 Task: Look for space in Surubim, Brazil from 4th June, 2023 to 8th June, 2023 for 2 adults in price range Rs.8000 to Rs.16000. Place can be private room with 1  bedroom having 1 bed and 1 bathroom. Property type can be house, flat, guest house, hotel. Booking option can be shelf check-in. Required host language is Spanish.
Action: Mouse moved to (708, 102)
Screenshot: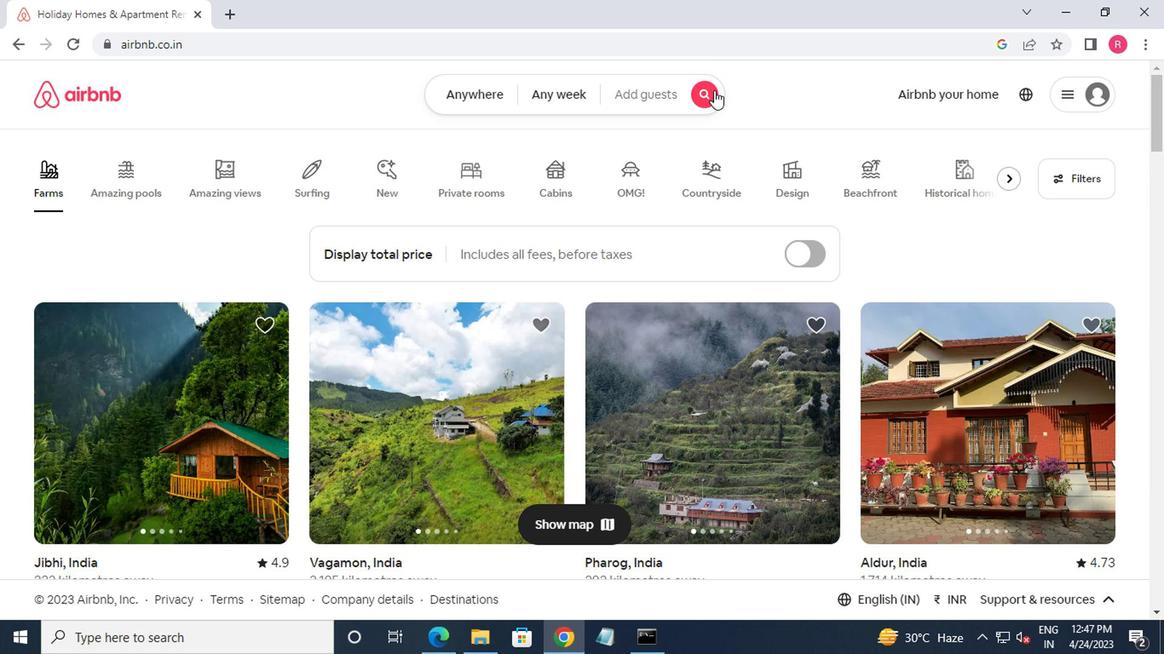 
Action: Mouse pressed left at (708, 102)
Screenshot: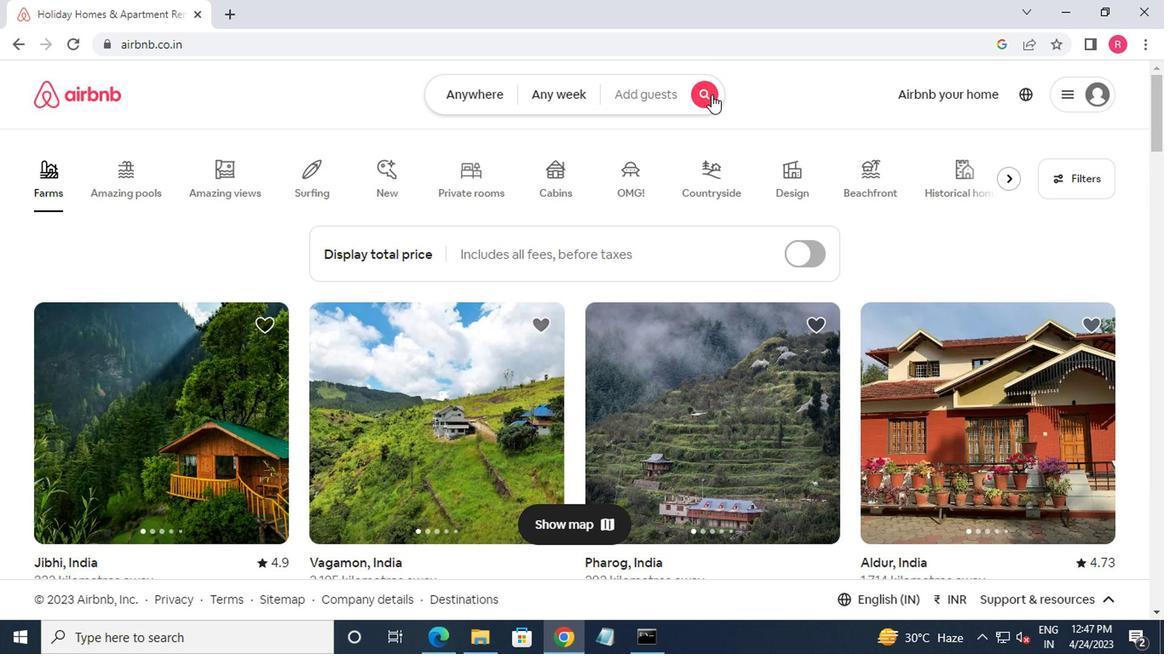 
Action: Mouse moved to (379, 174)
Screenshot: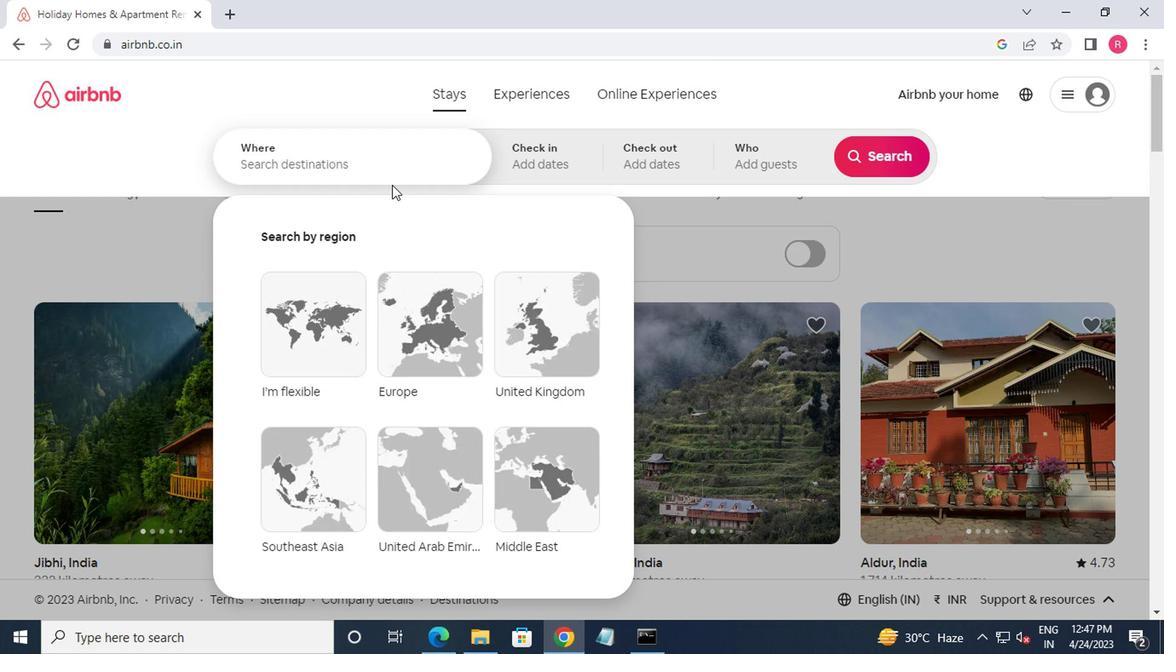 
Action: Mouse pressed left at (379, 174)
Screenshot: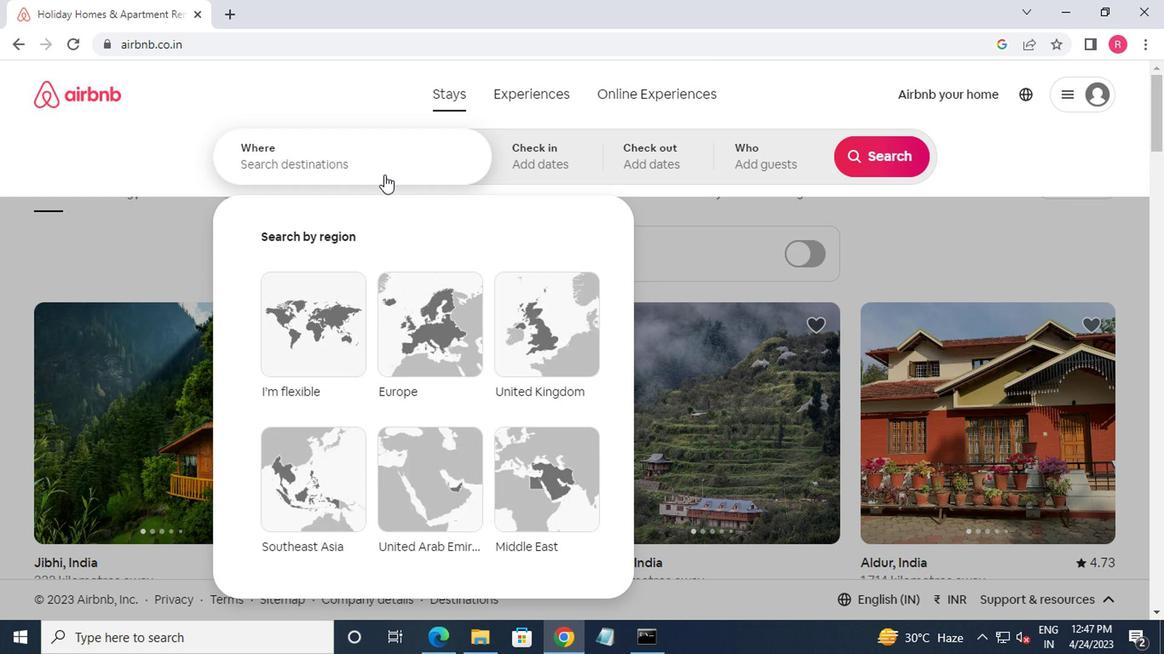 
Action: Mouse moved to (281, 377)
Screenshot: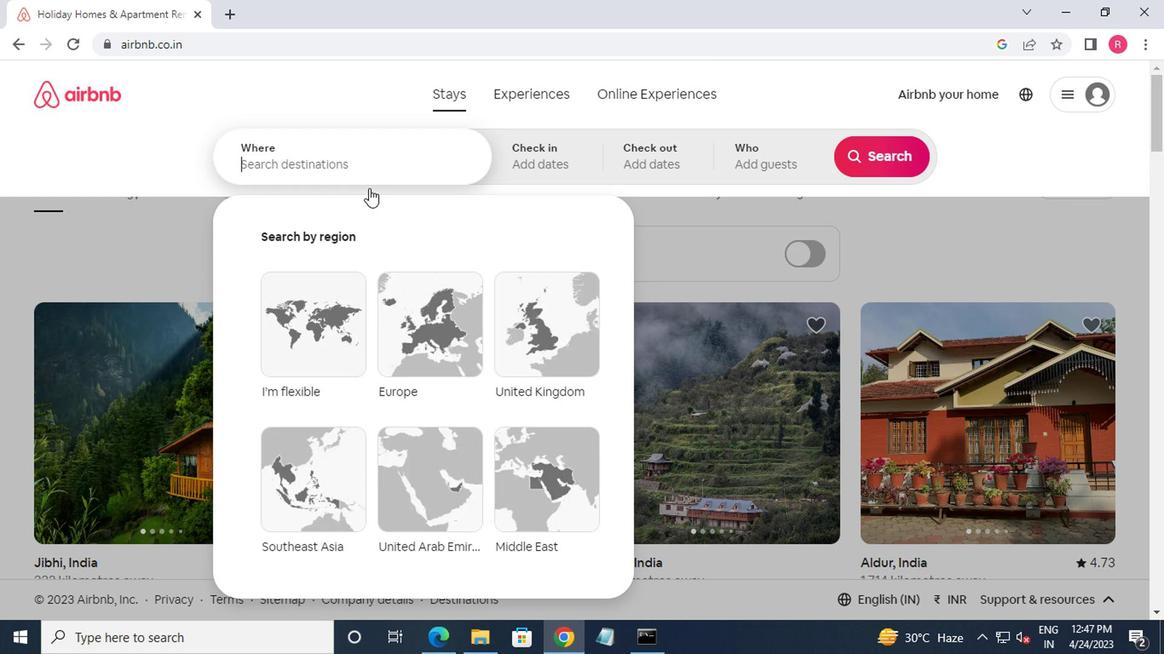 
Action: Key pressed suraubim,brazil
Screenshot: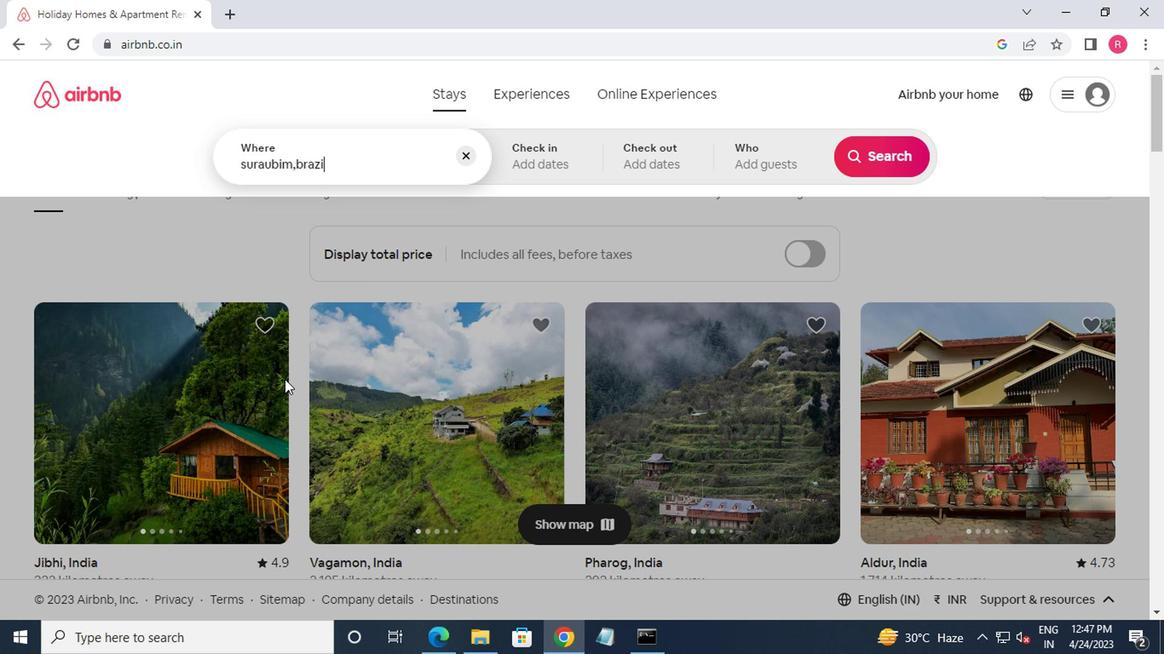 
Action: Mouse moved to (362, 369)
Screenshot: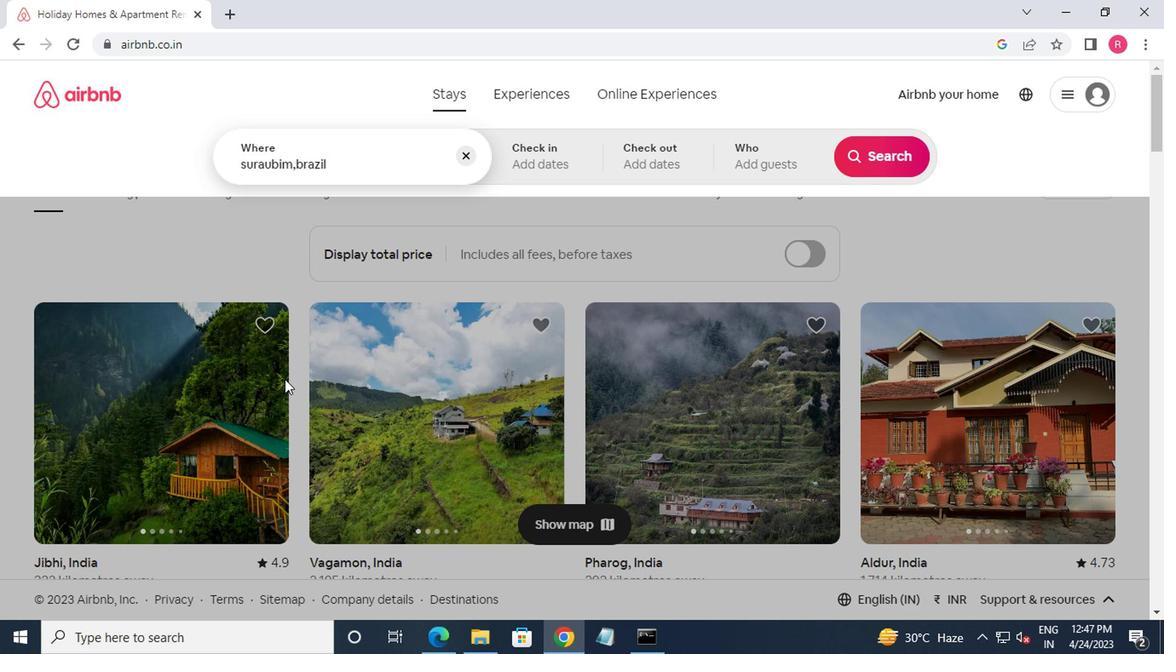 
Action: Key pressed <Key.enter>
Screenshot: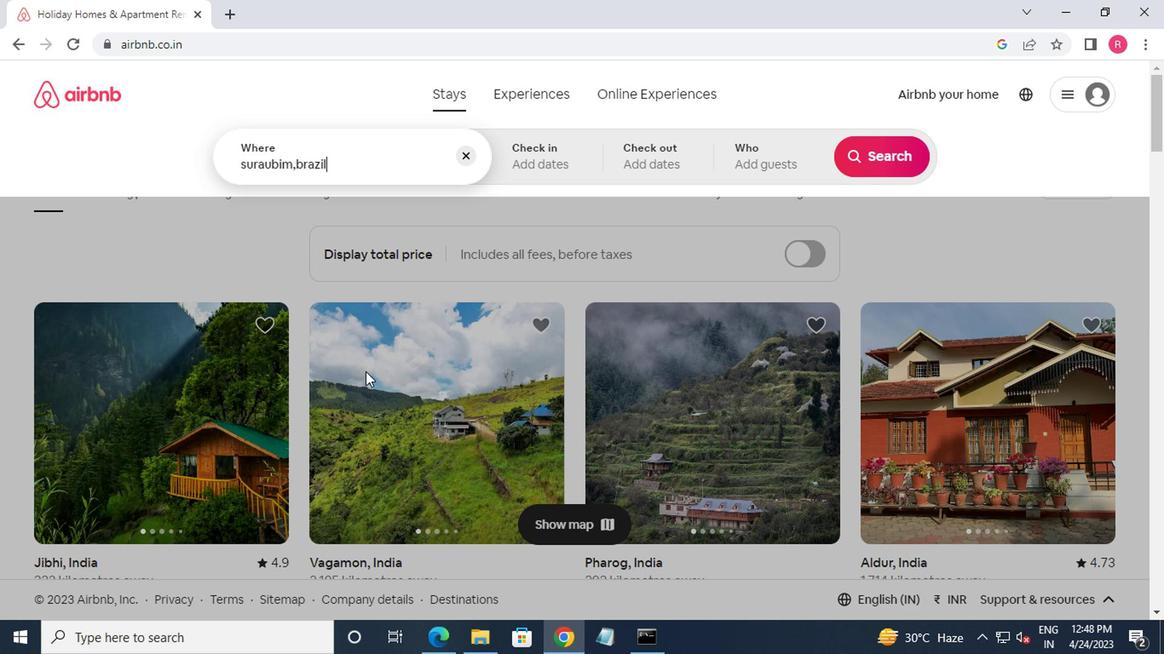 
Action: Mouse moved to (886, 294)
Screenshot: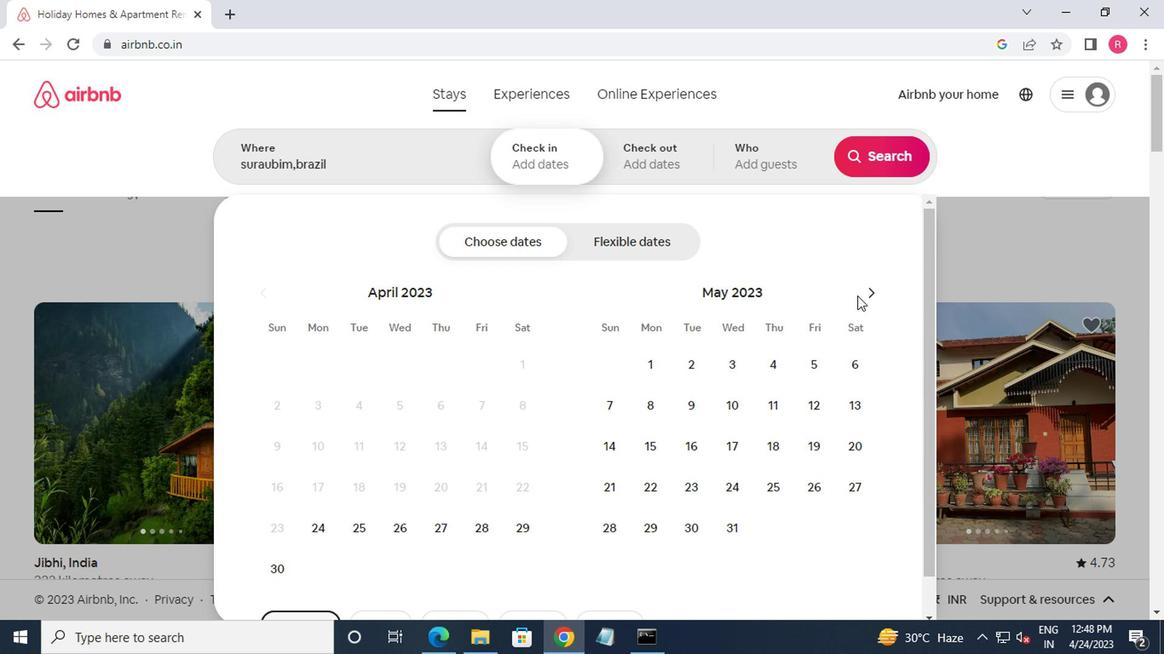 
Action: Mouse pressed left at (886, 294)
Screenshot: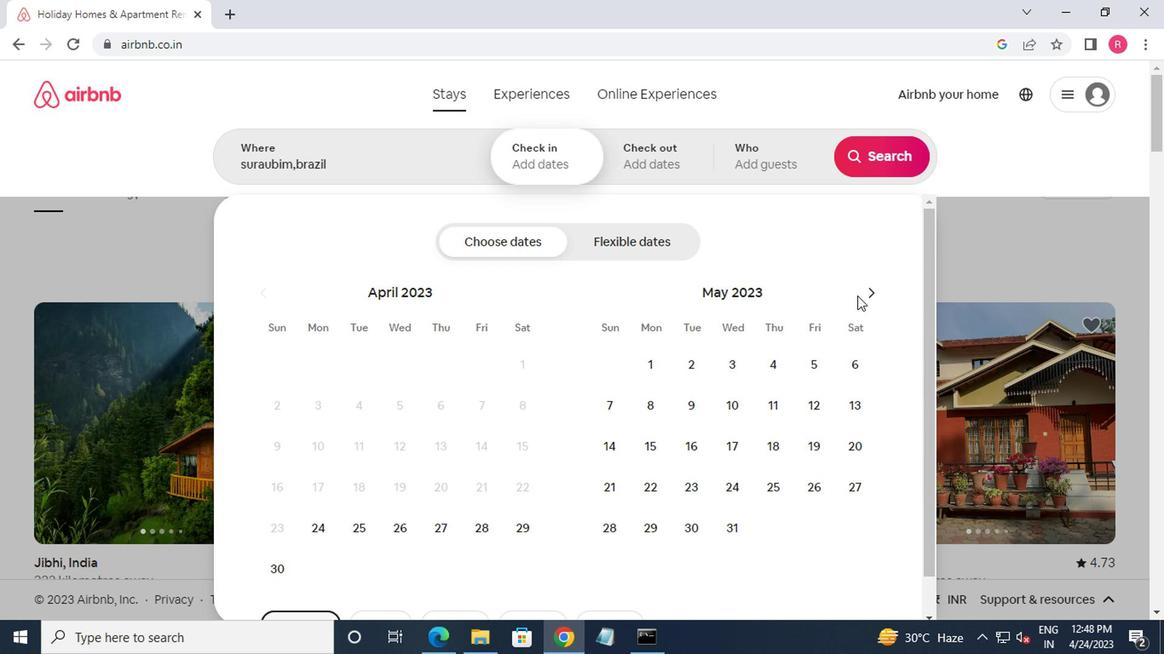
Action: Mouse moved to (875, 298)
Screenshot: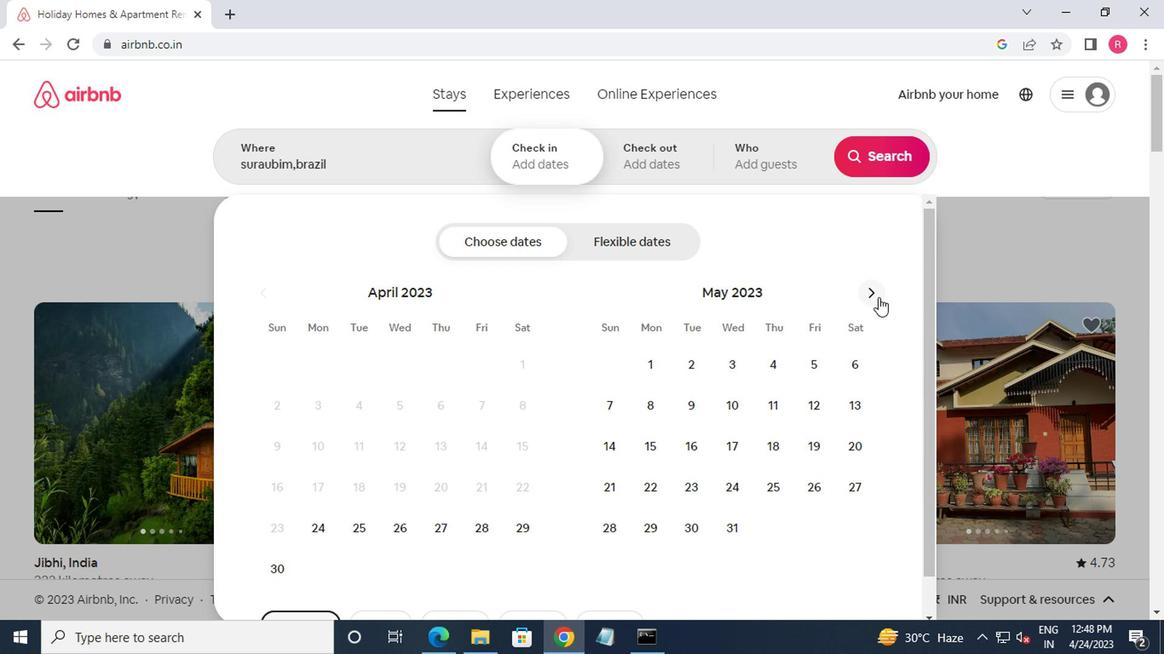
Action: Mouse pressed left at (875, 298)
Screenshot: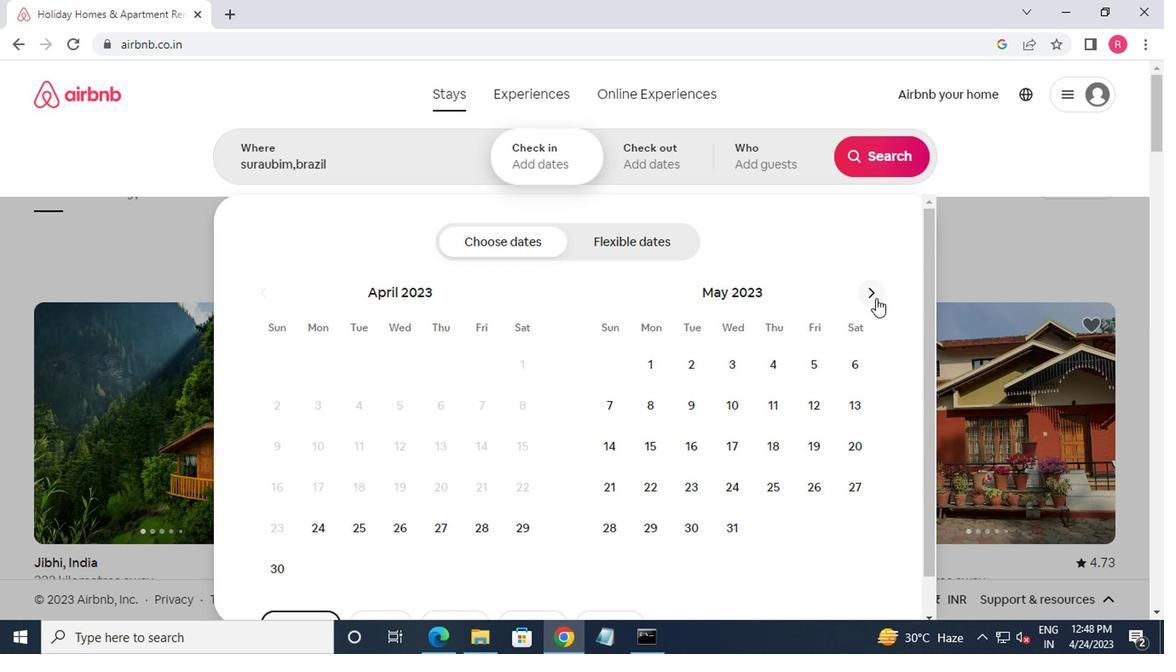 
Action: Mouse moved to (606, 409)
Screenshot: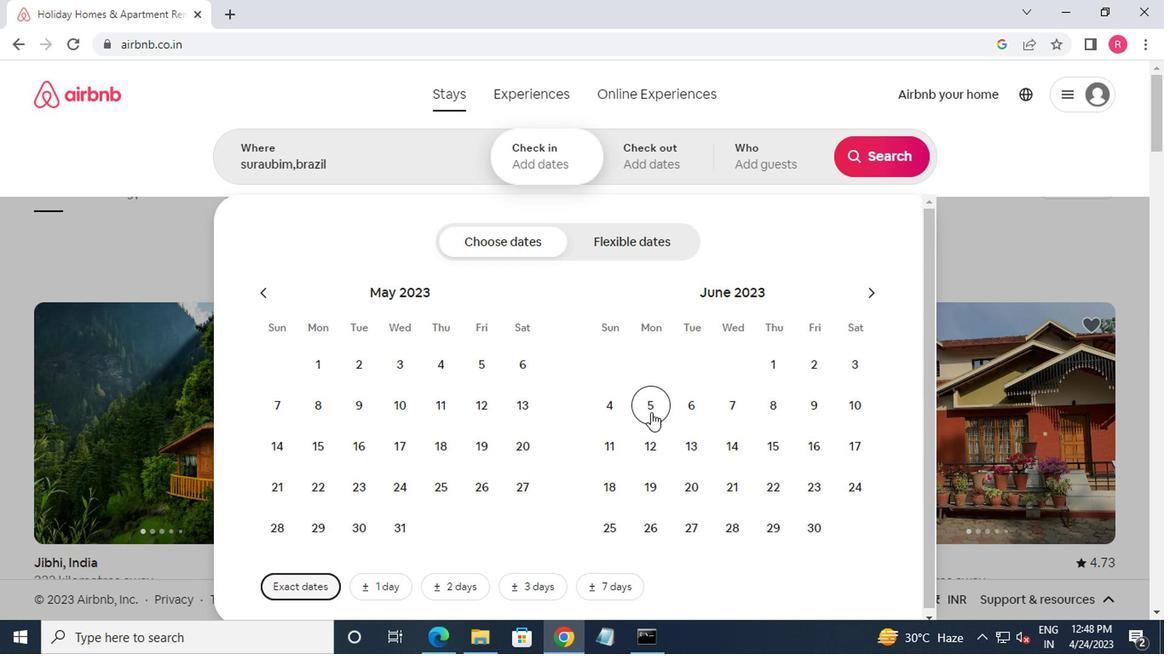 
Action: Mouse pressed left at (606, 409)
Screenshot: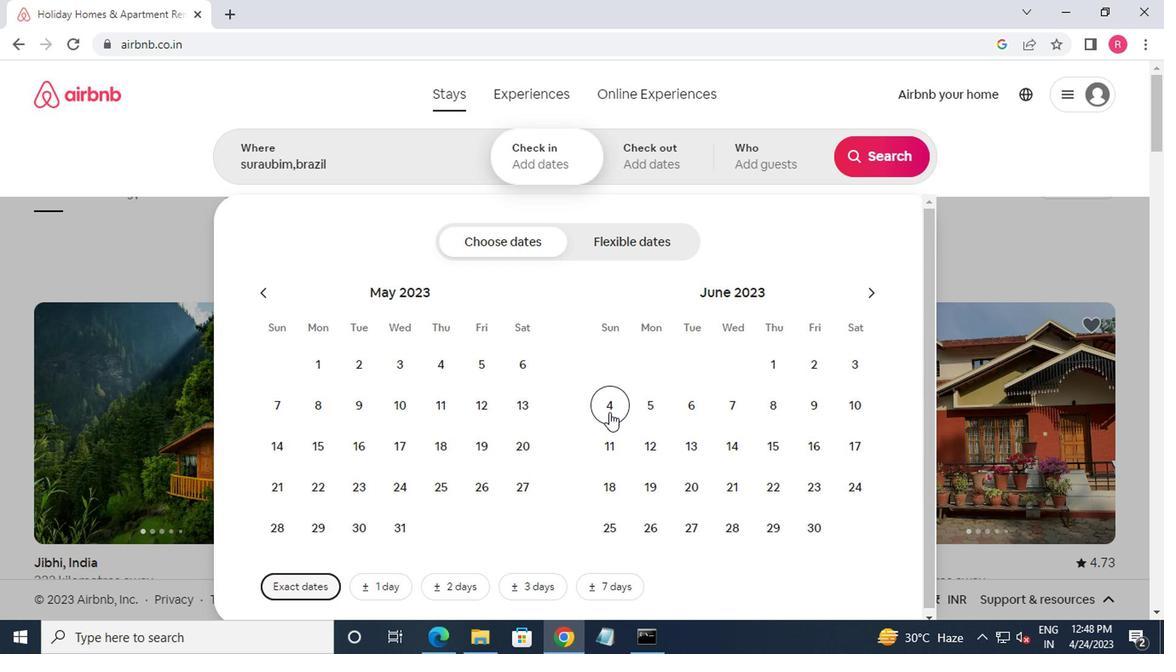 
Action: Mouse moved to (761, 415)
Screenshot: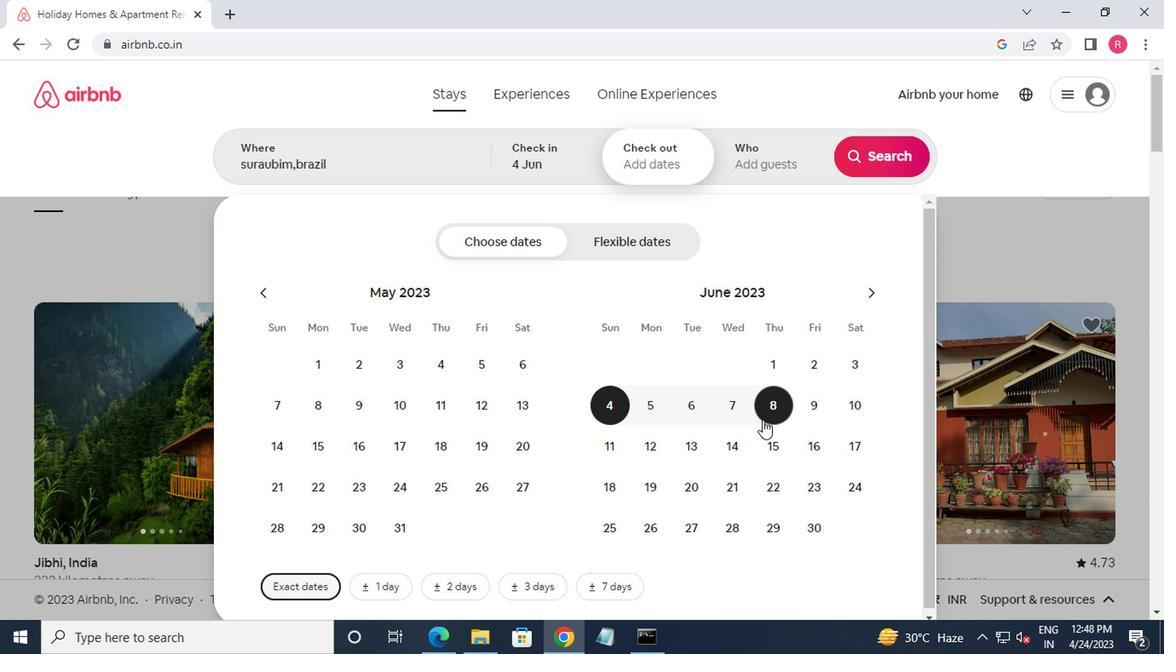 
Action: Mouse pressed left at (761, 415)
Screenshot: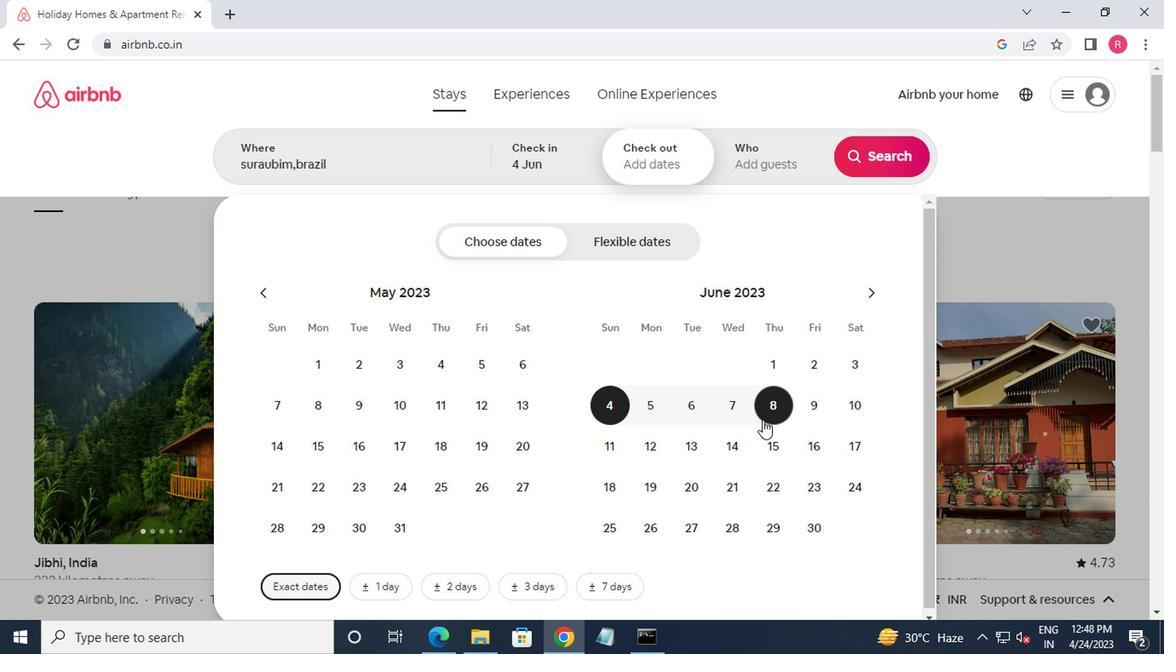 
Action: Mouse moved to (768, 174)
Screenshot: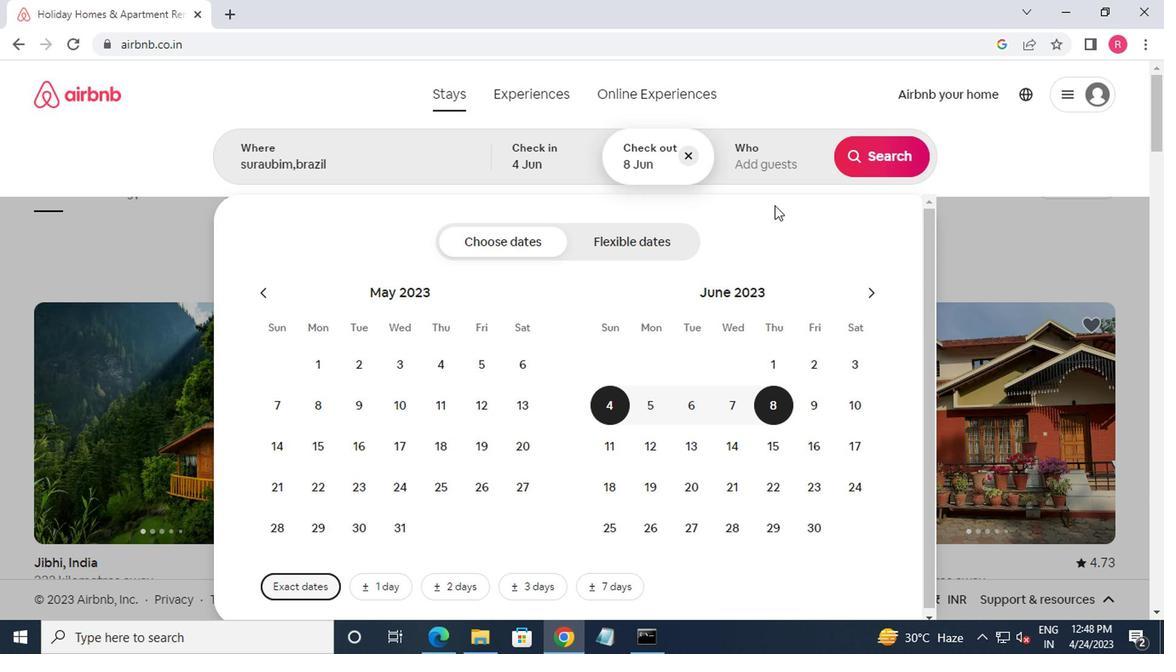 
Action: Mouse pressed left at (768, 174)
Screenshot: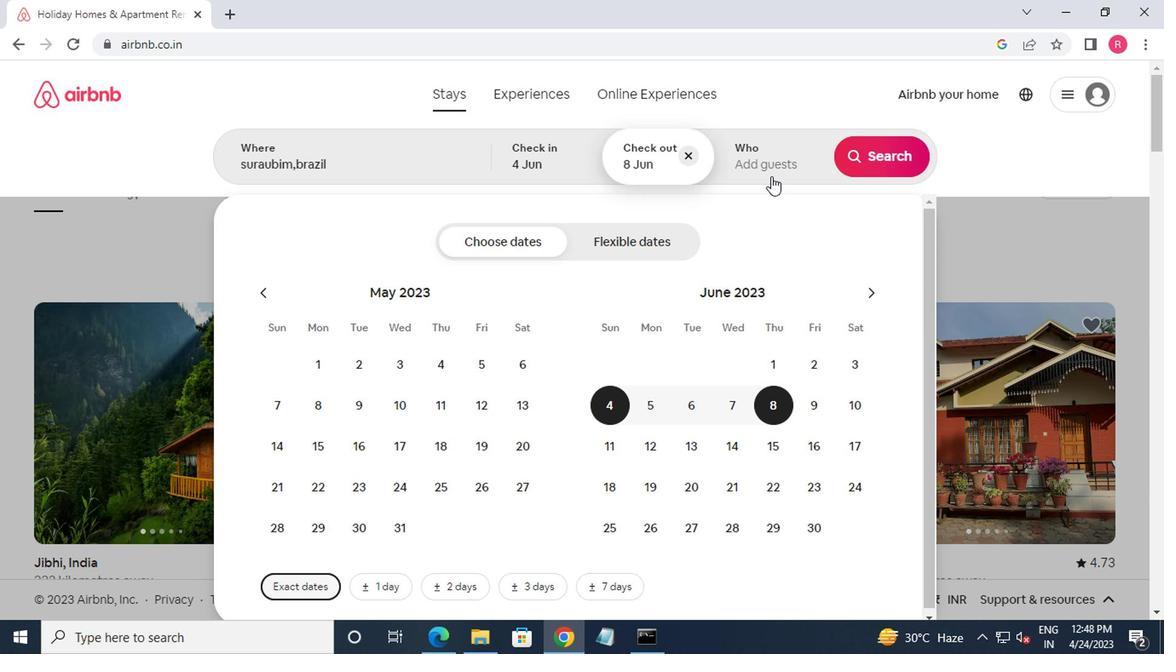 
Action: Mouse moved to (875, 249)
Screenshot: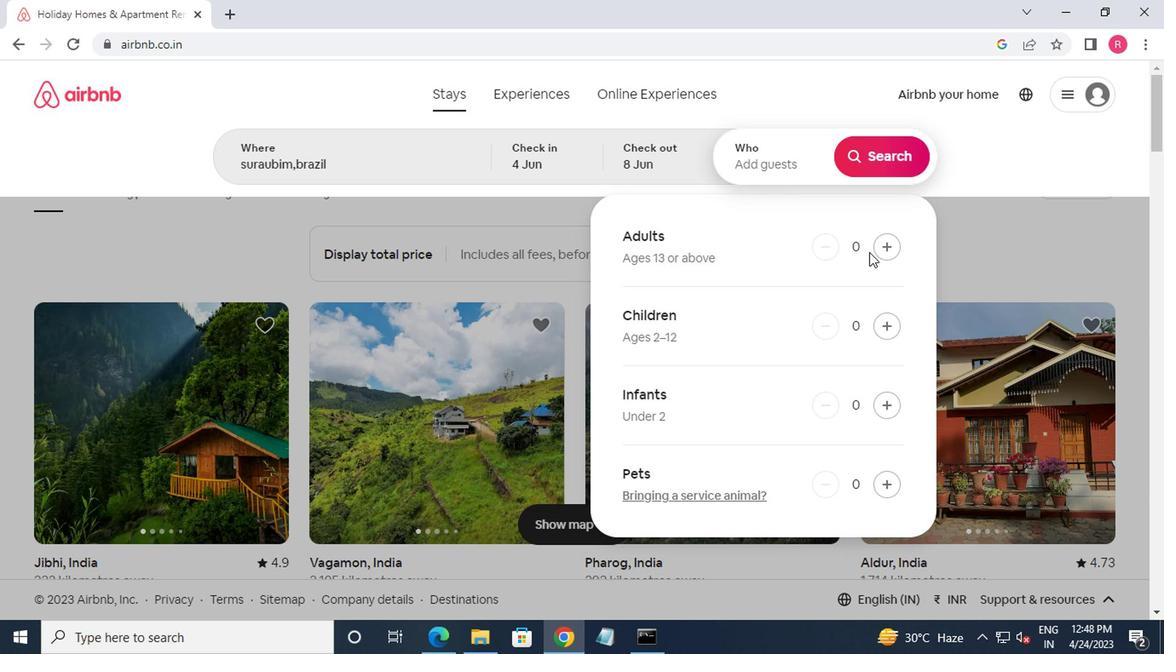 
Action: Mouse pressed left at (875, 249)
Screenshot: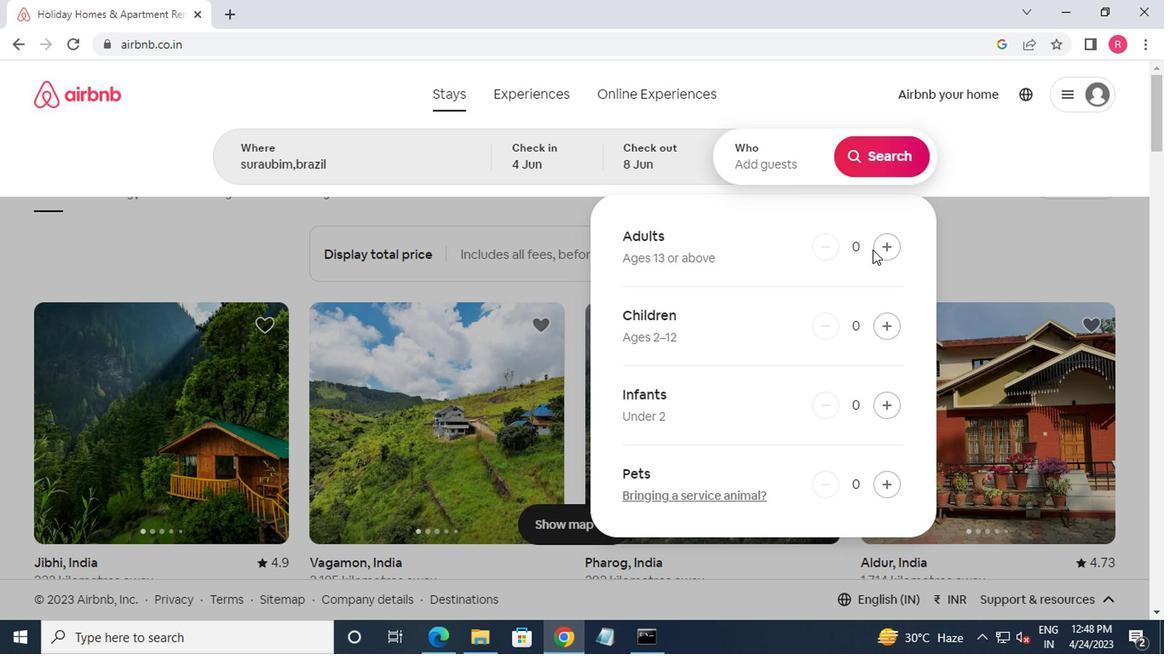 
Action: Mouse pressed left at (875, 249)
Screenshot: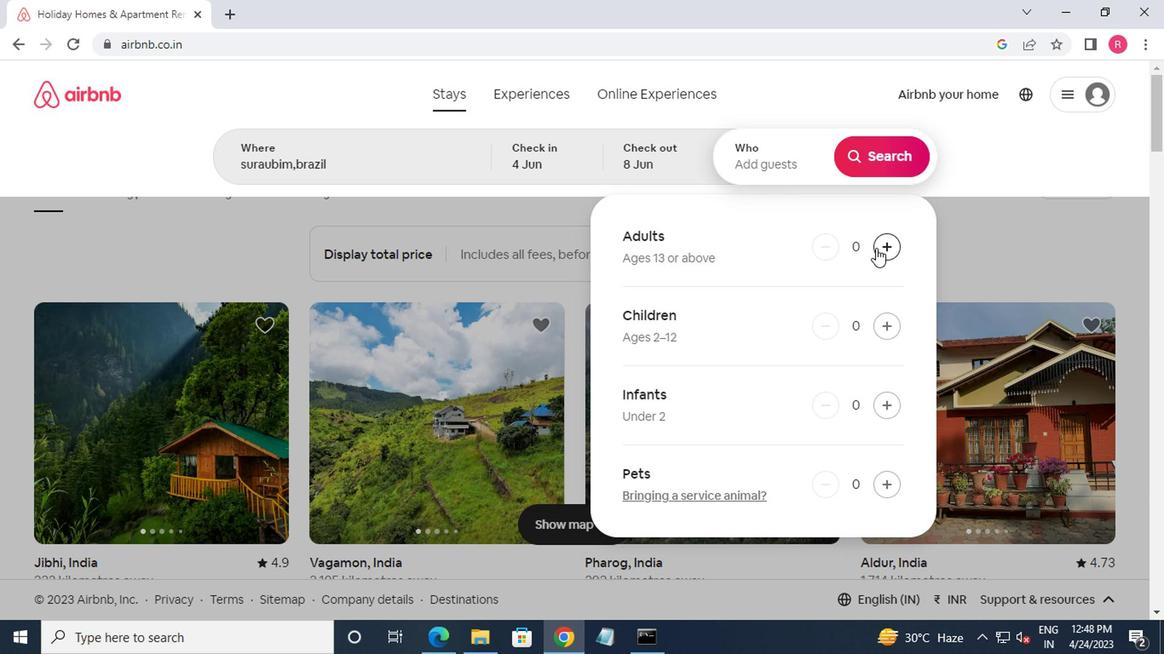 
Action: Mouse moved to (870, 172)
Screenshot: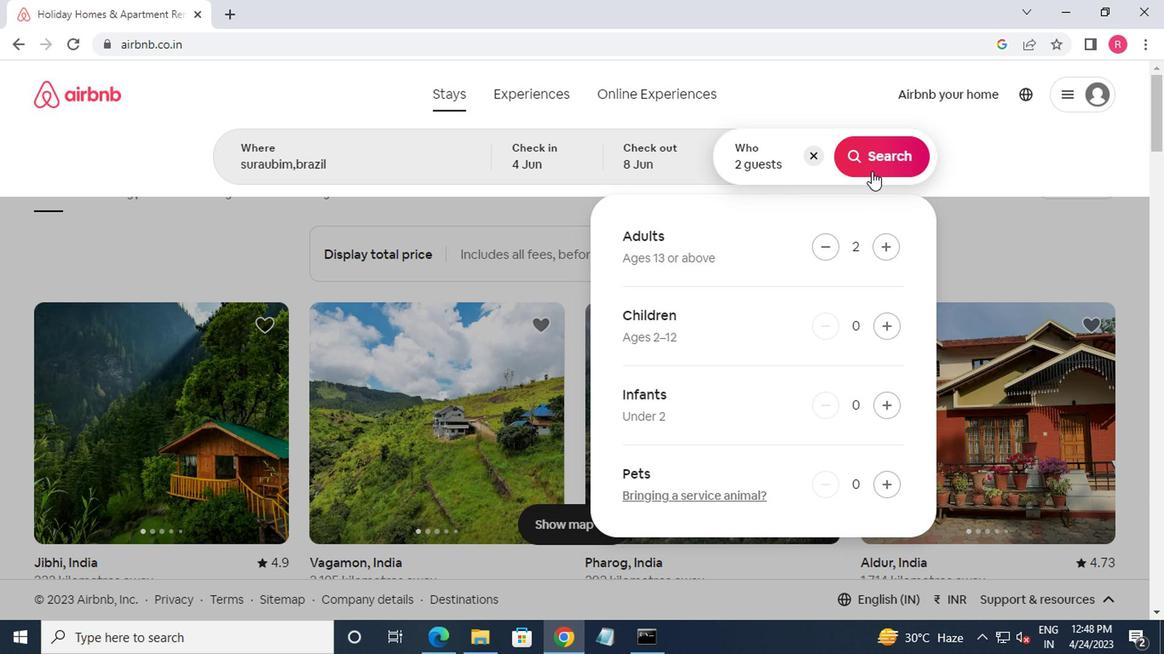 
Action: Mouse pressed left at (870, 172)
Screenshot: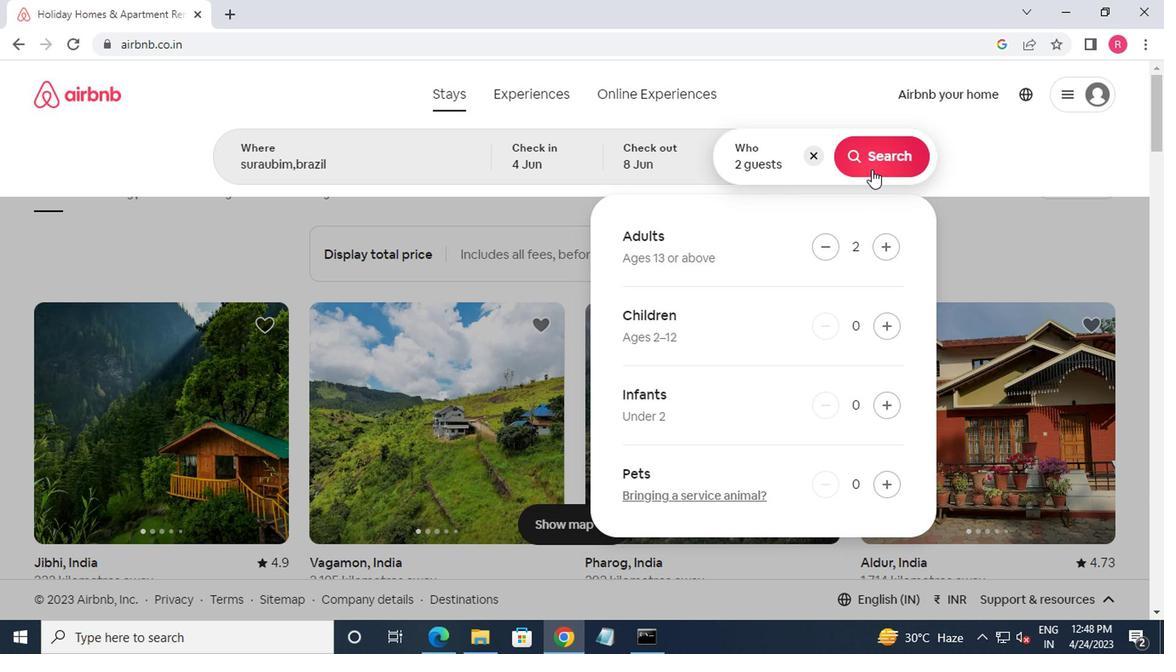 
Action: Mouse moved to (1059, 164)
Screenshot: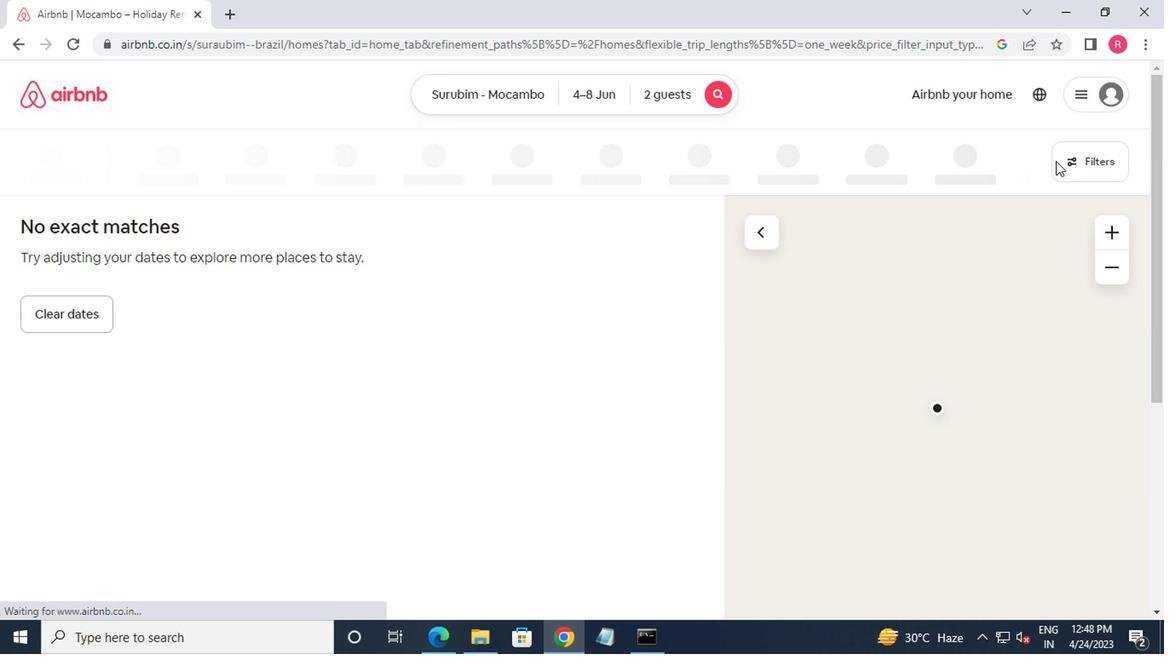 
Action: Mouse pressed left at (1059, 164)
Screenshot: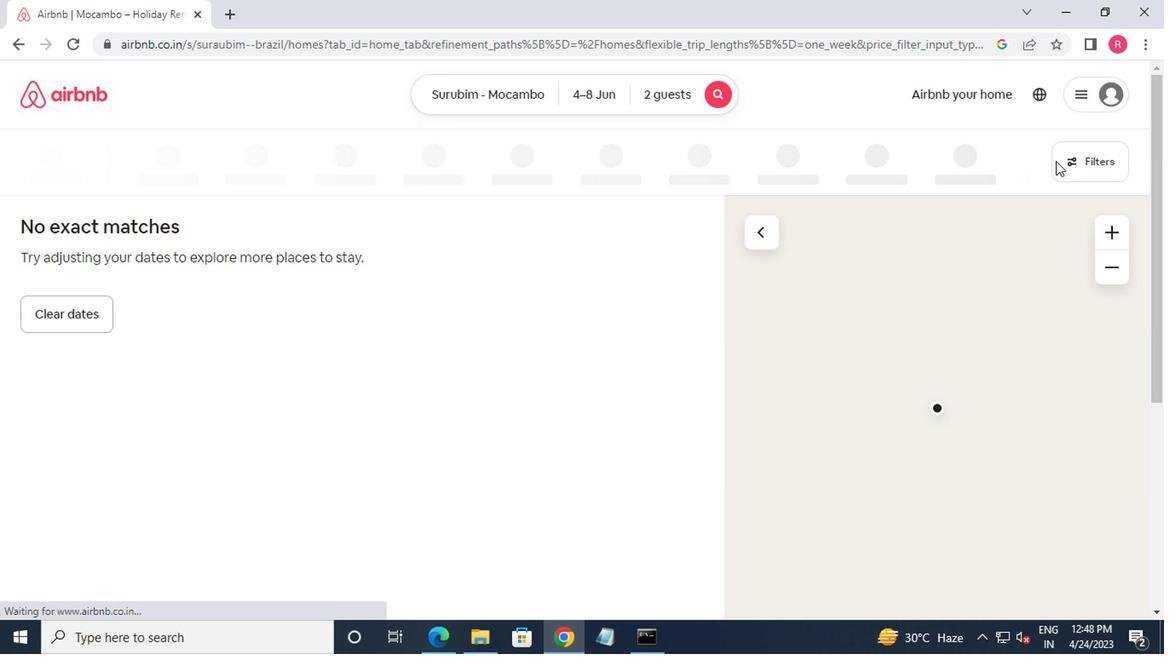 
Action: Mouse moved to (437, 277)
Screenshot: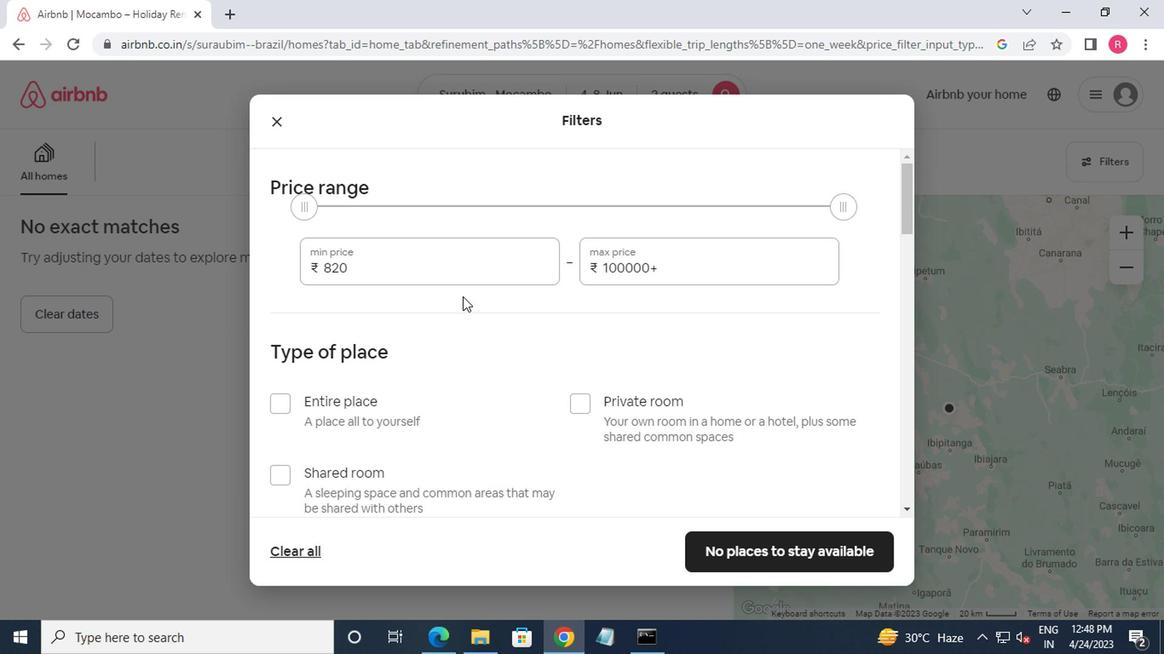 
Action: Mouse pressed left at (437, 277)
Screenshot: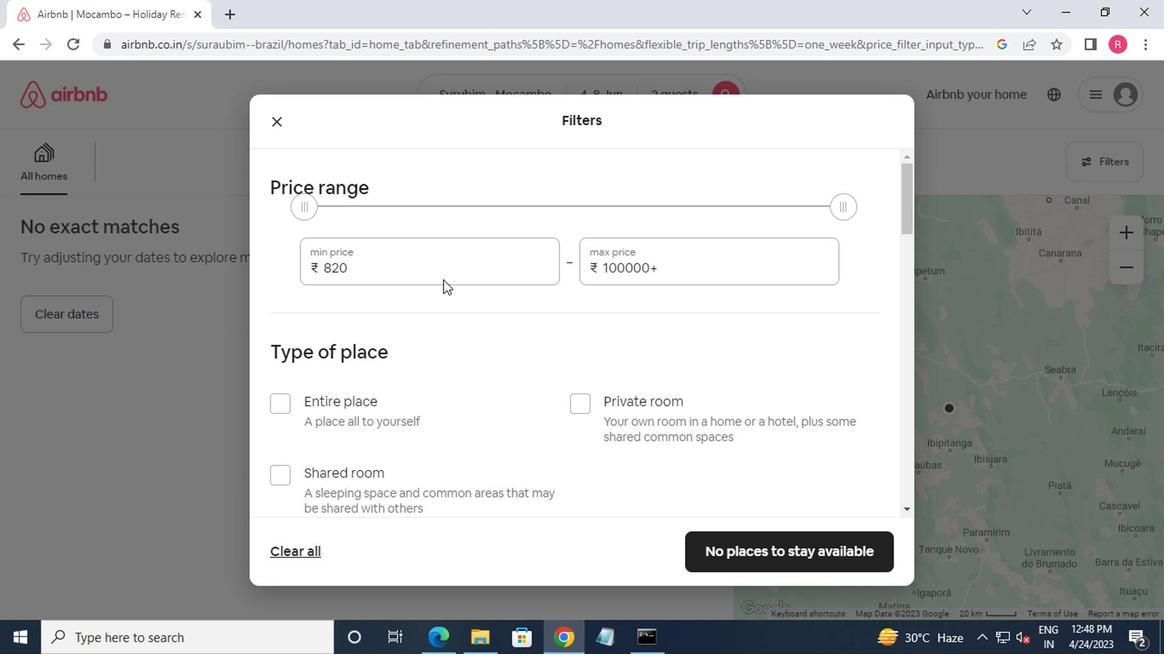 
Action: Mouse moved to (450, 288)
Screenshot: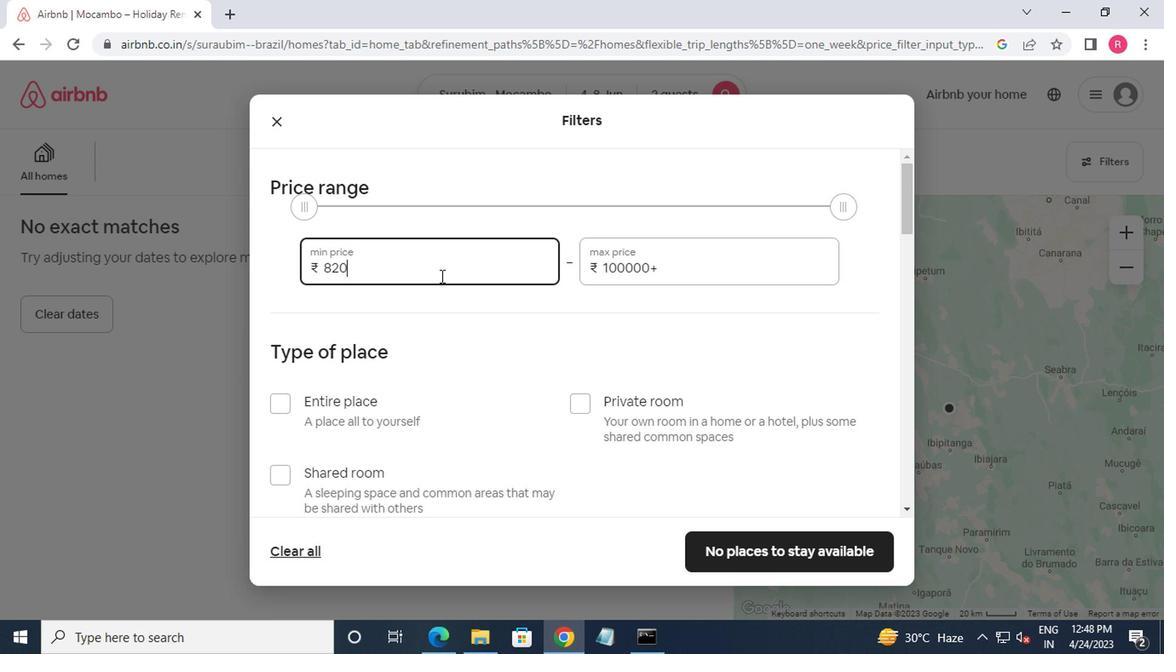 
Action: Key pressed <Key.backspace><Key.backspace>000
Screenshot: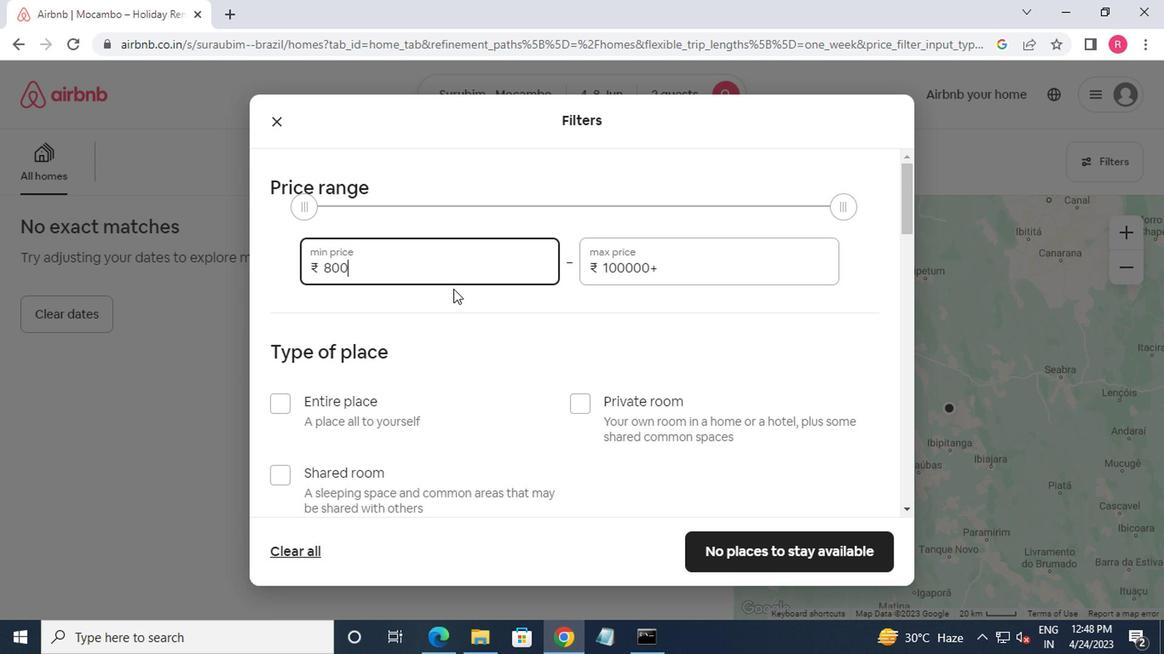 
Action: Mouse moved to (670, 270)
Screenshot: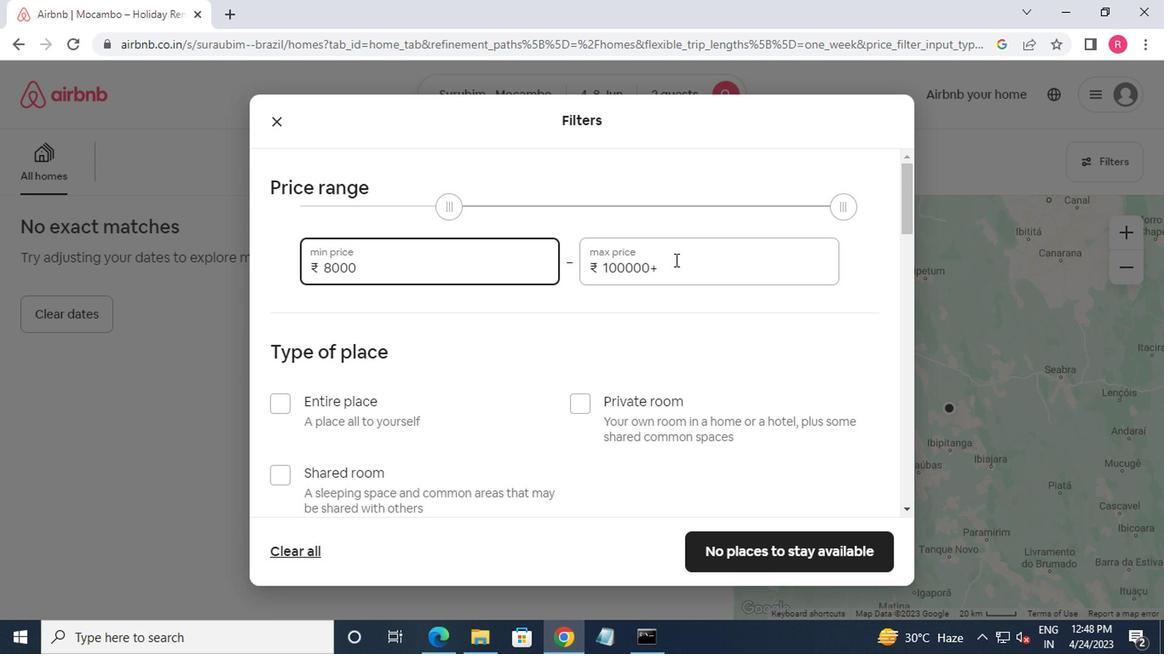 
Action: Mouse pressed left at (670, 270)
Screenshot: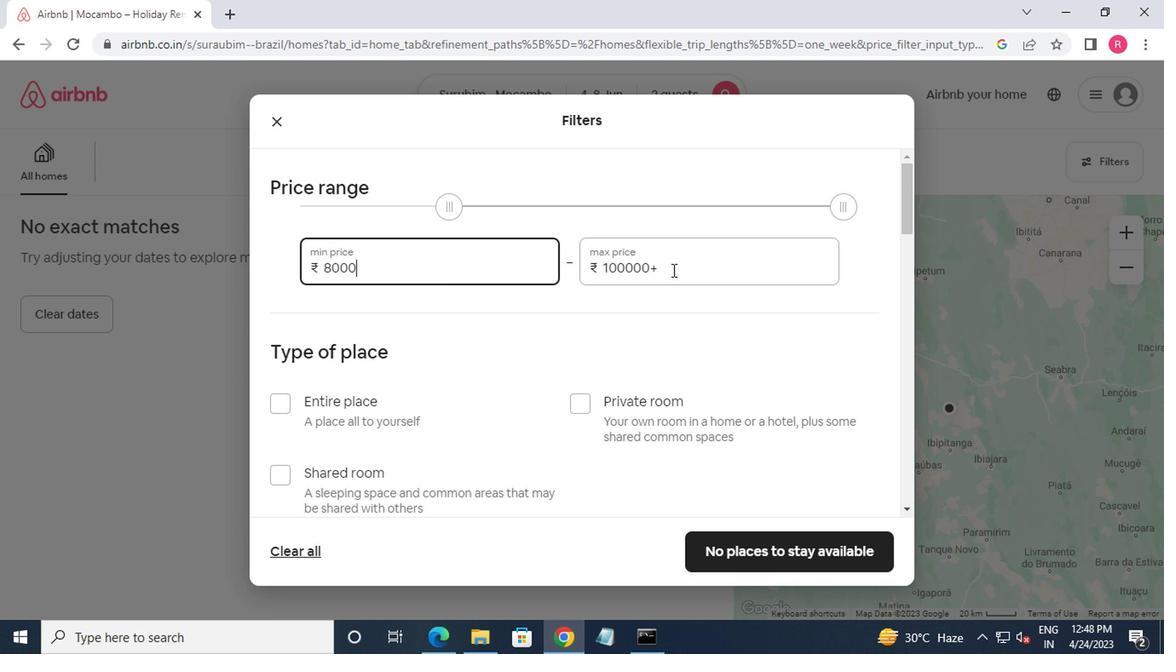 
Action: Key pressed <Key.backspace><Key.backspace><Key.backspace><Key.backspace><Key.backspace><Key.backspace>60000<Key.backspace>
Screenshot: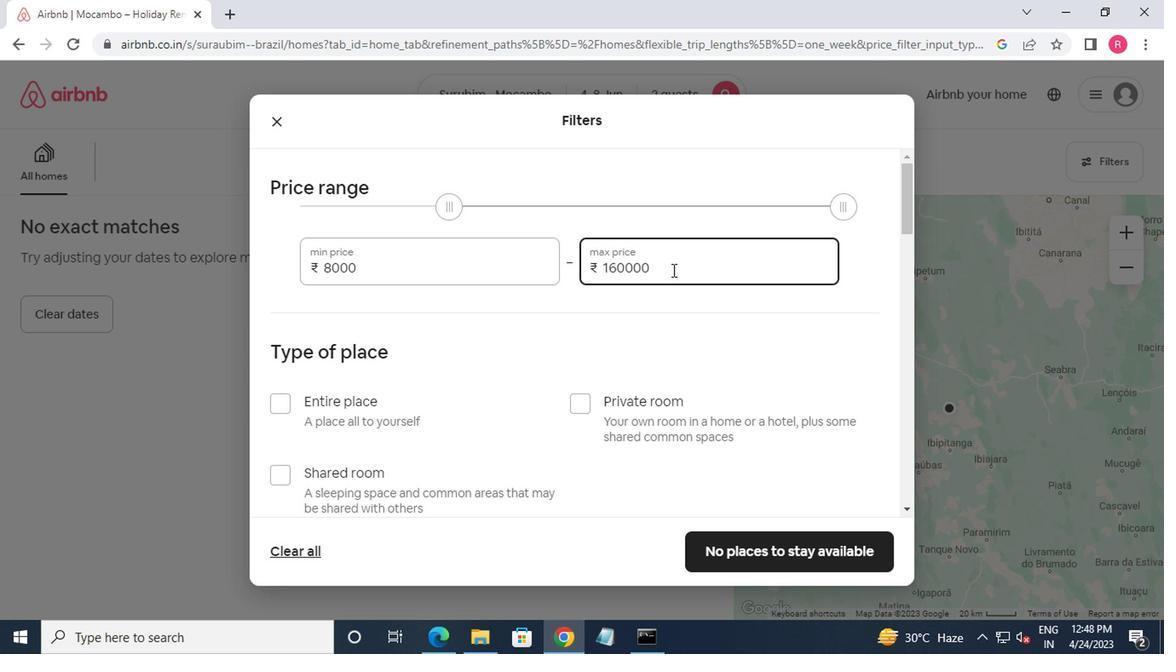 
Action: Mouse moved to (496, 394)
Screenshot: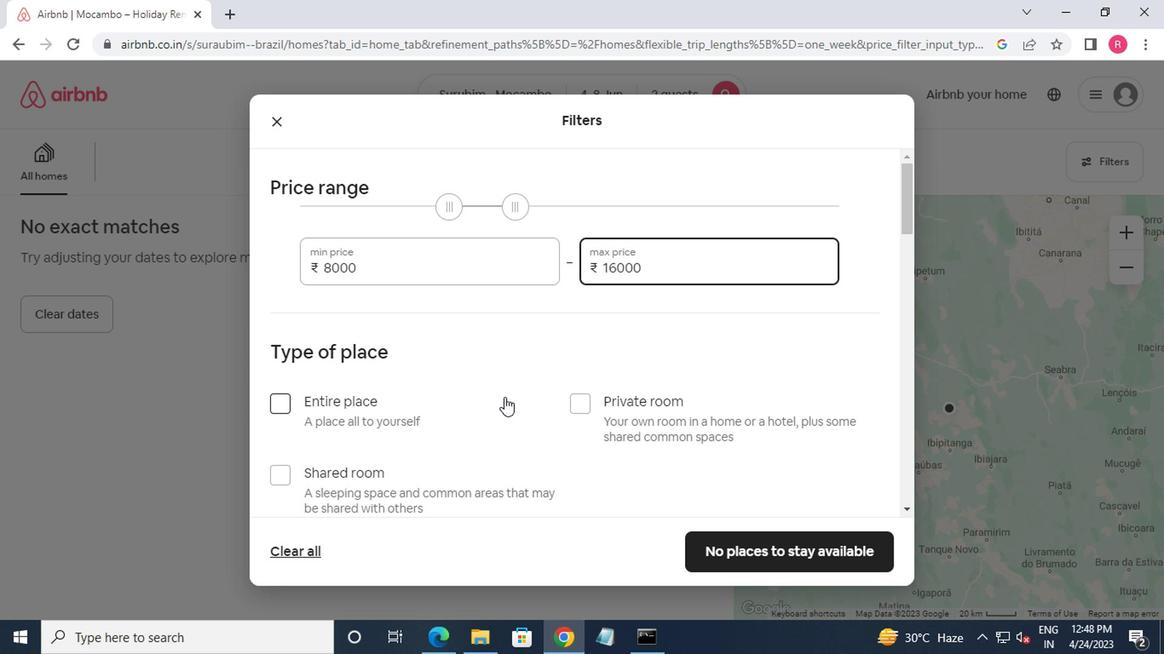 
Action: Mouse scrolled (496, 393) with delta (0, -1)
Screenshot: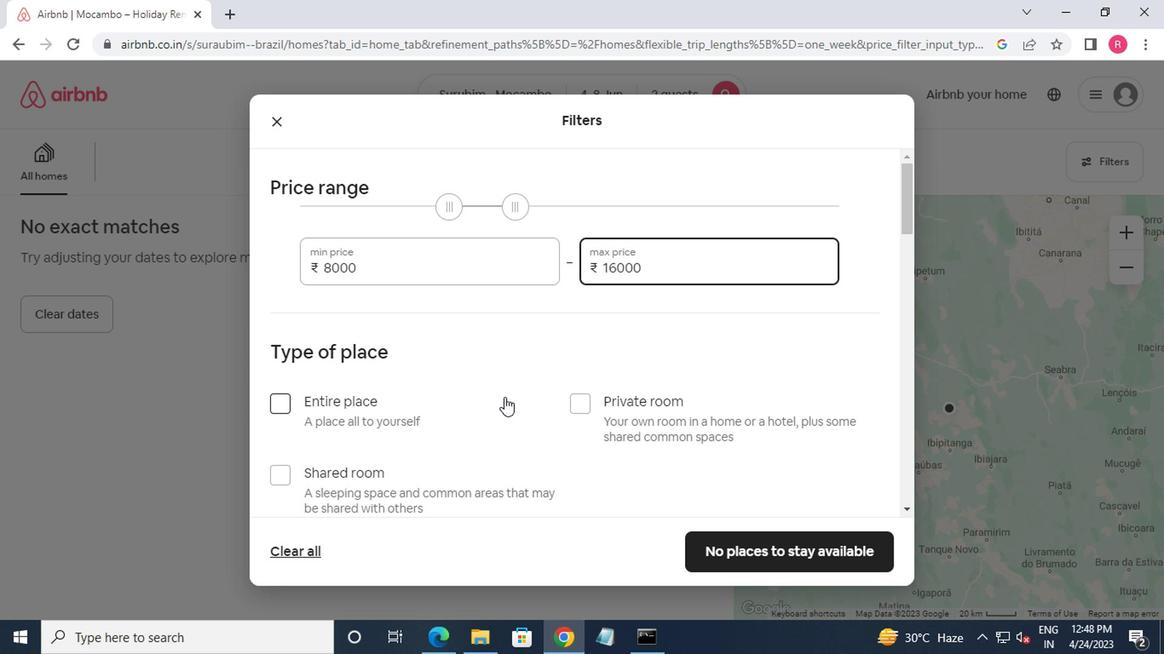
Action: Mouse moved to (428, 431)
Screenshot: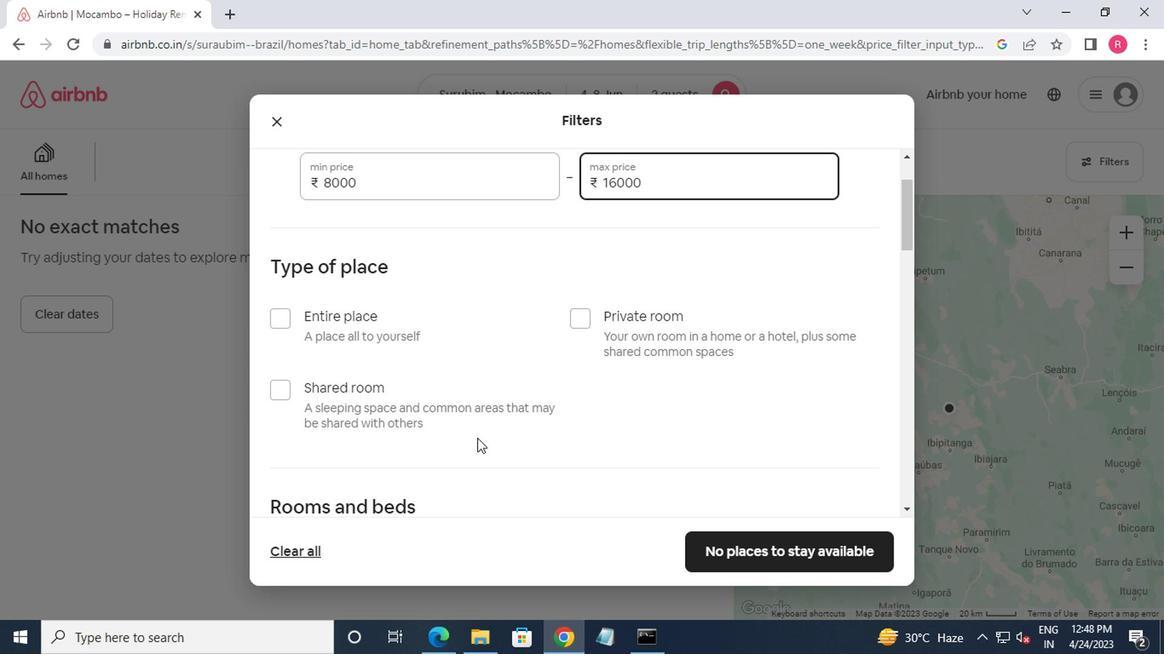 
Action: Mouse scrolled (428, 431) with delta (0, 0)
Screenshot: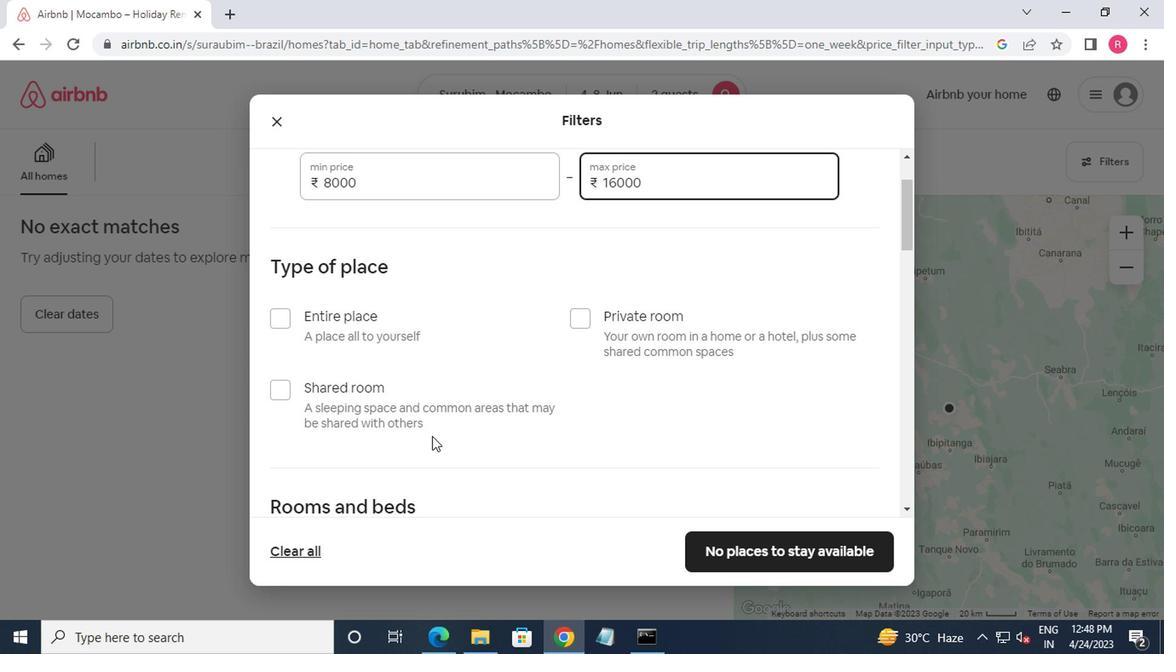 
Action: Mouse moved to (428, 432)
Screenshot: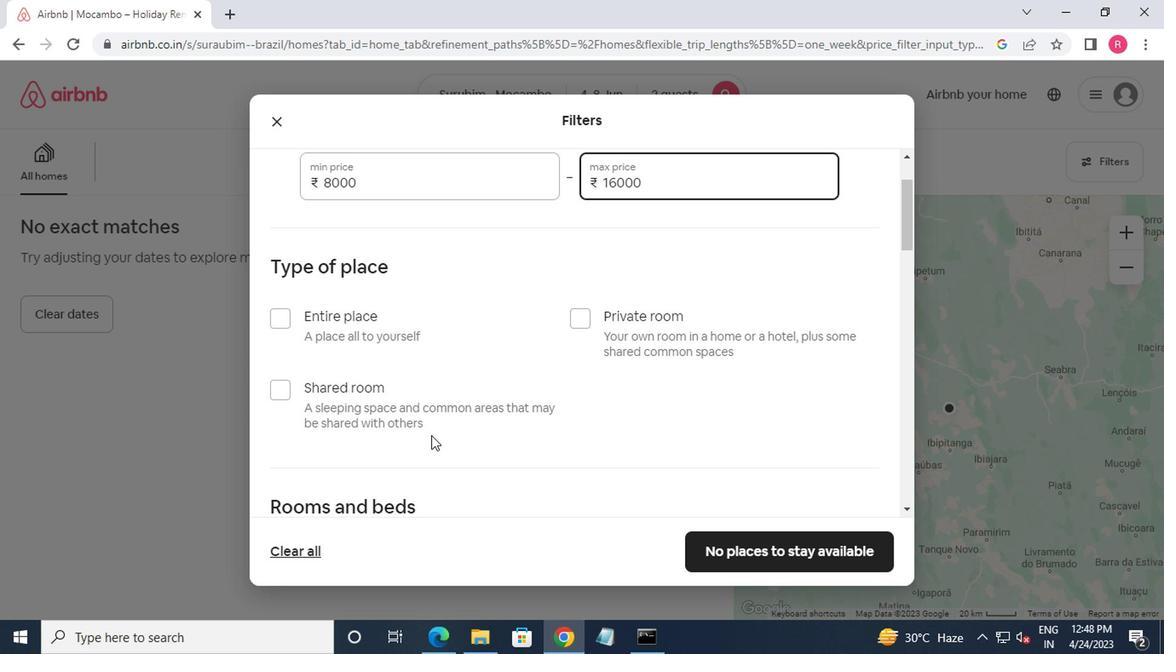 
Action: Mouse scrolled (428, 431) with delta (0, -1)
Screenshot: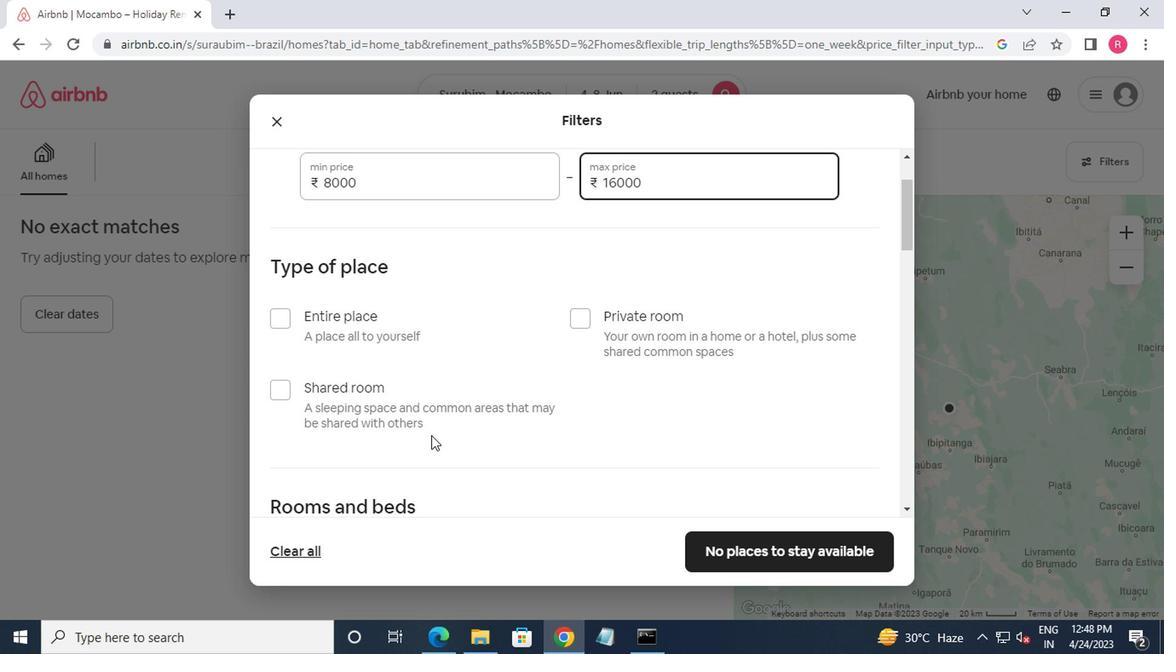 
Action: Mouse moved to (374, 426)
Screenshot: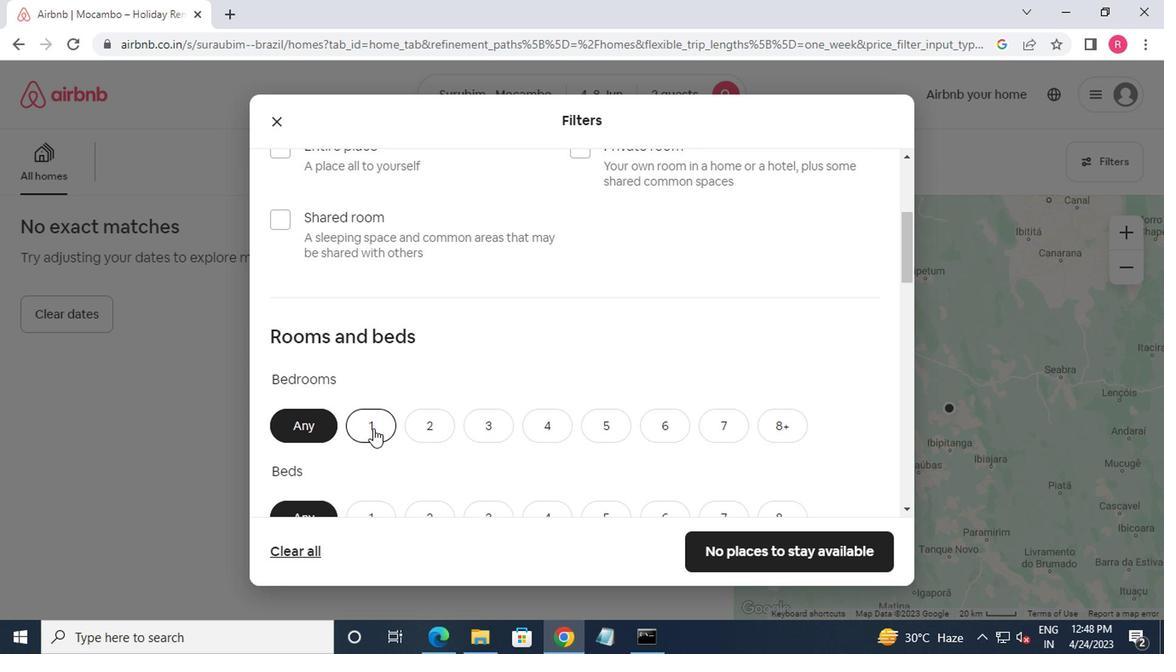 
Action: Mouse pressed left at (374, 426)
Screenshot: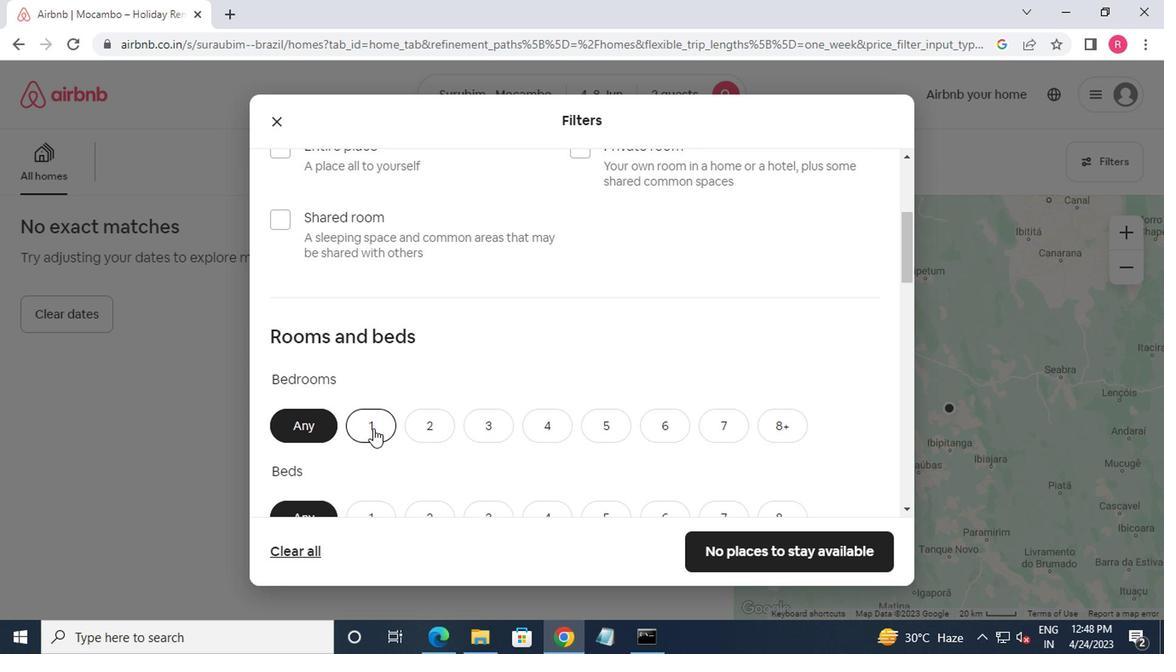 
Action: Mouse moved to (445, 431)
Screenshot: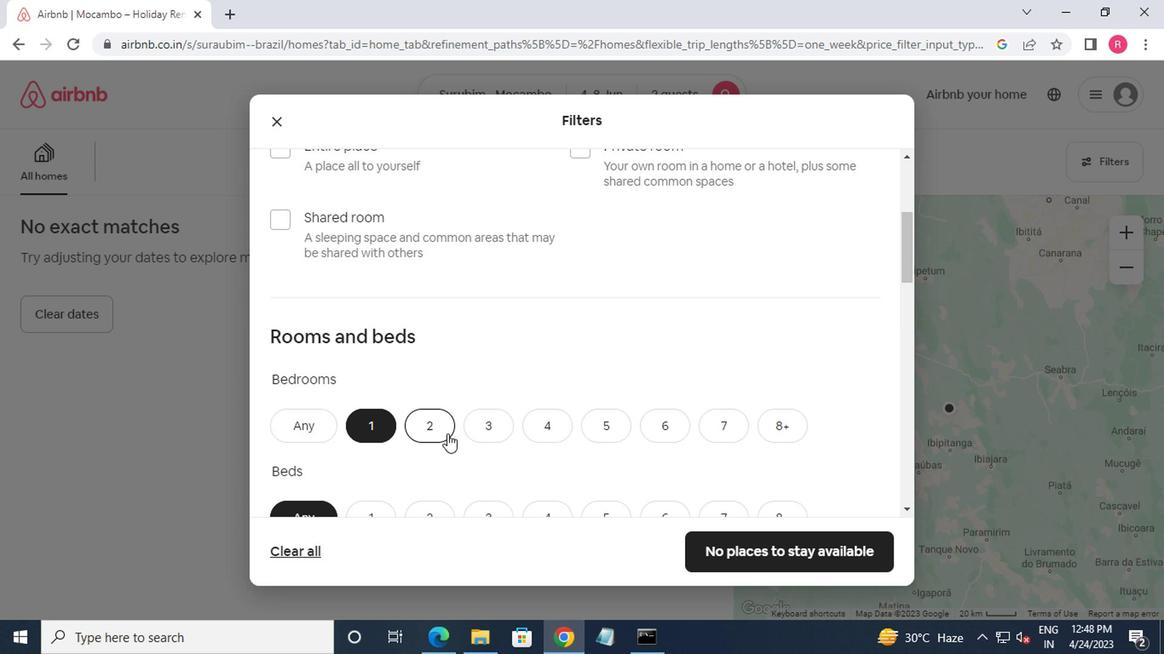 
Action: Mouse scrolled (445, 430) with delta (0, 0)
Screenshot: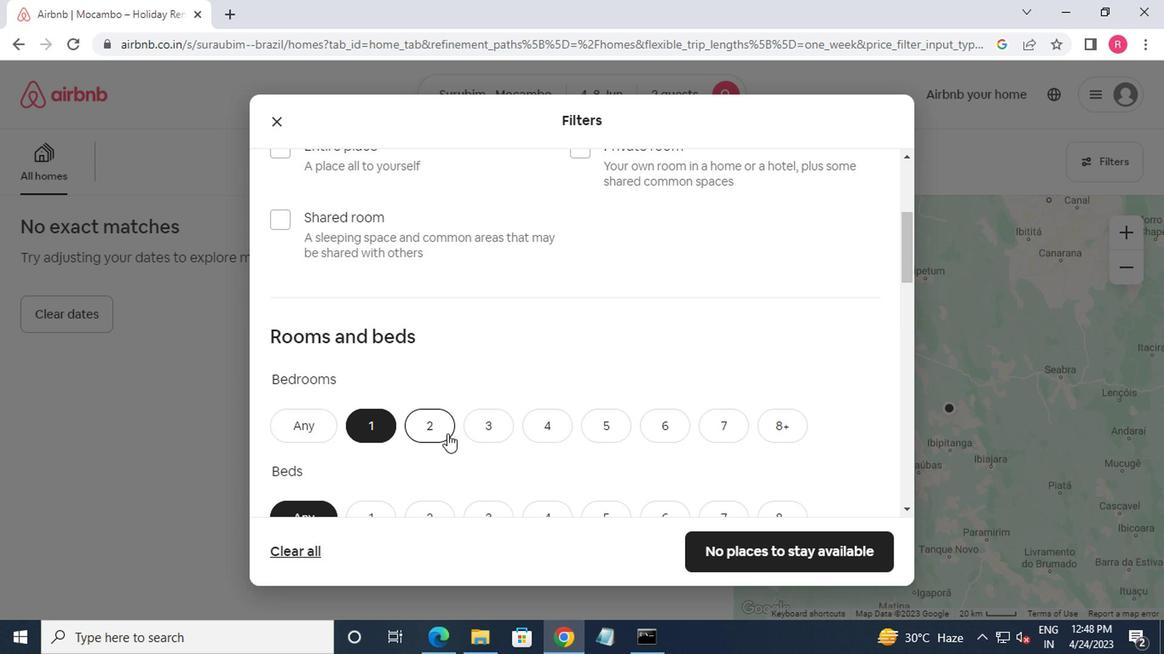 
Action: Mouse moved to (446, 431)
Screenshot: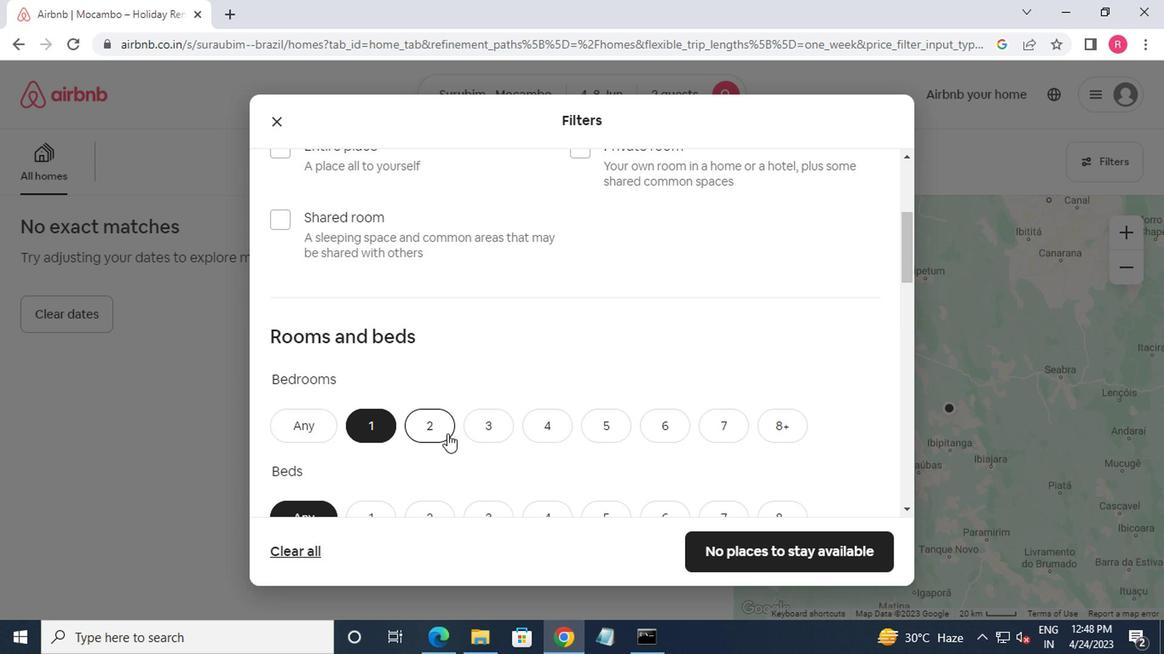 
Action: Mouse scrolled (446, 430) with delta (0, 0)
Screenshot: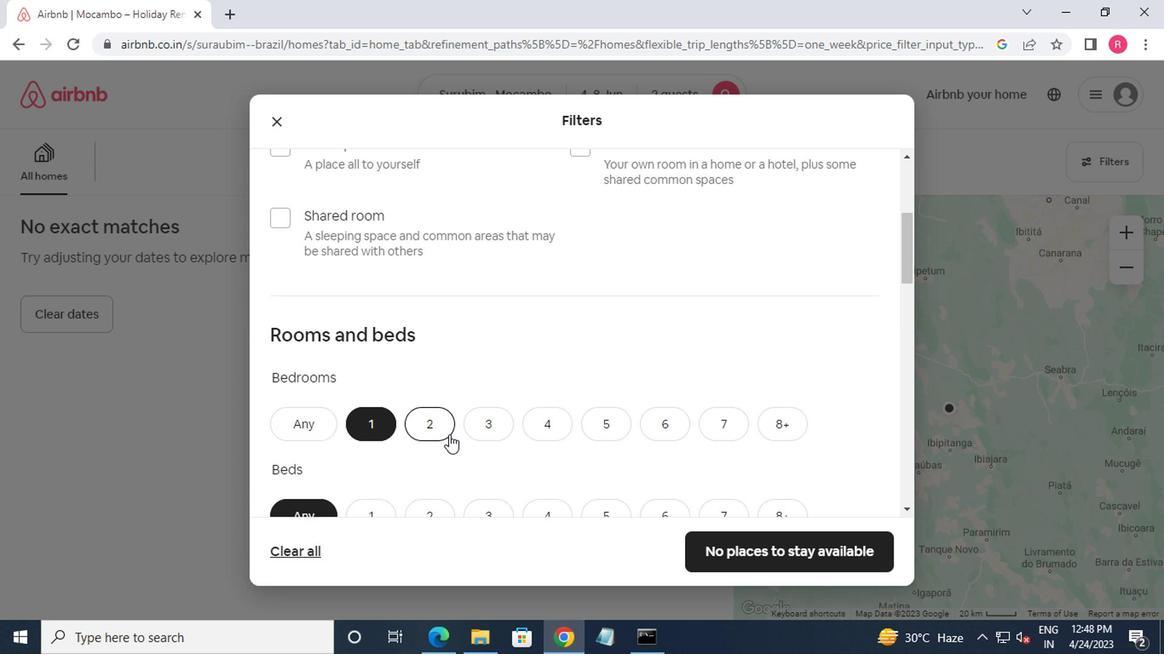 
Action: Mouse moved to (446, 431)
Screenshot: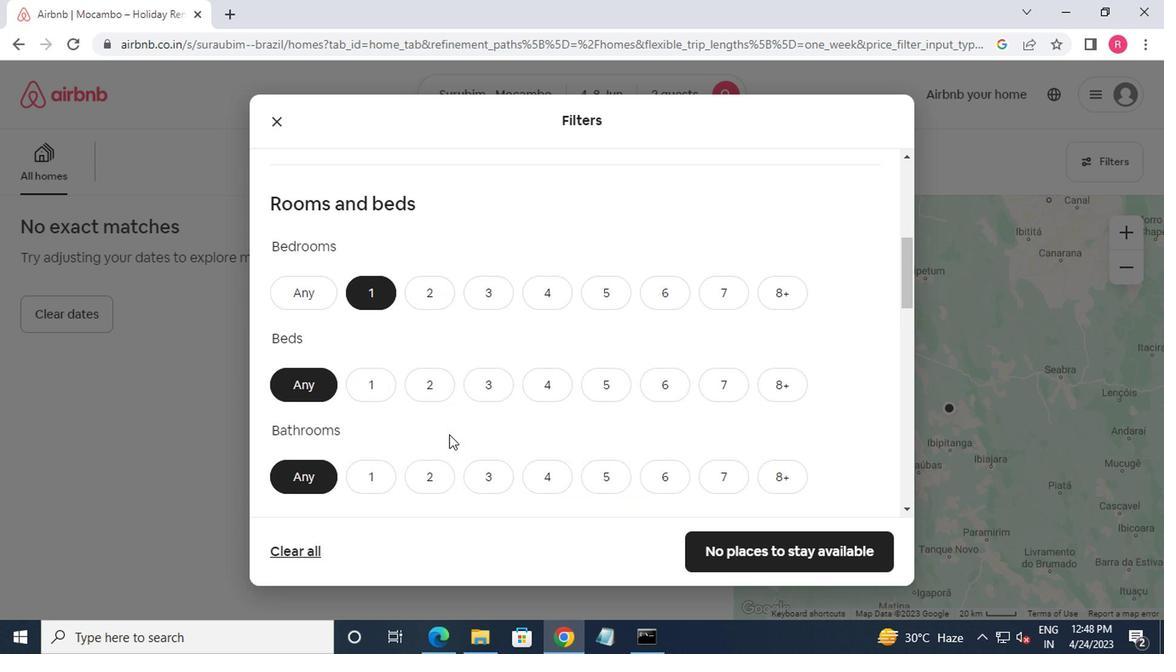 
Action: Mouse scrolled (446, 431) with delta (0, 0)
Screenshot: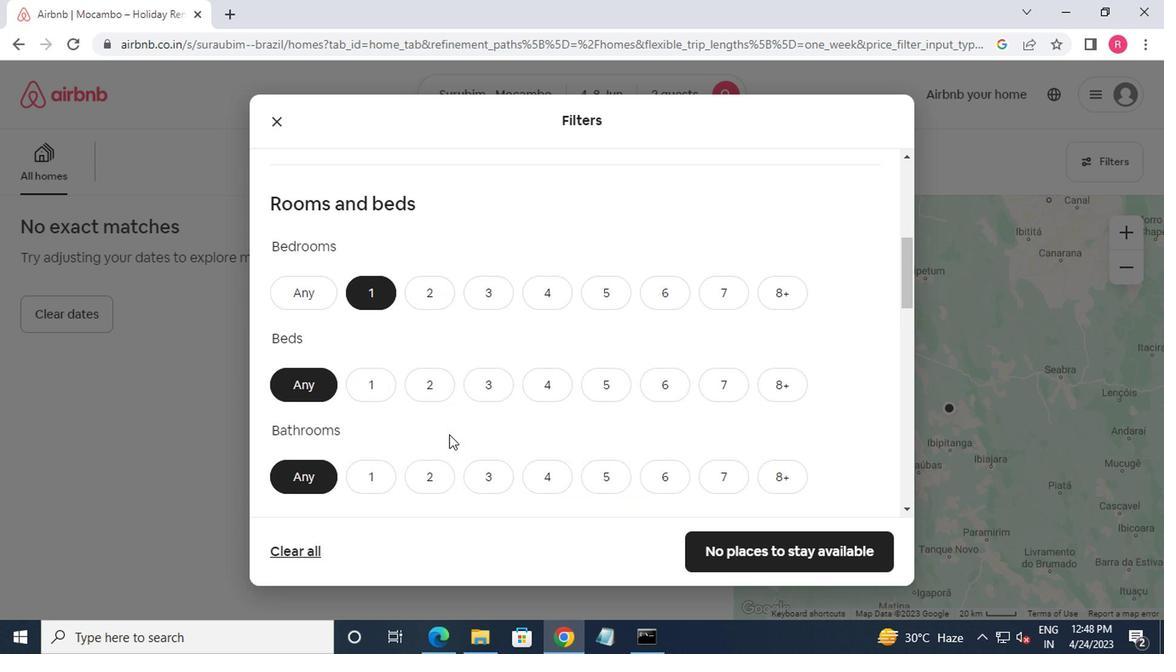 
Action: Mouse moved to (375, 274)
Screenshot: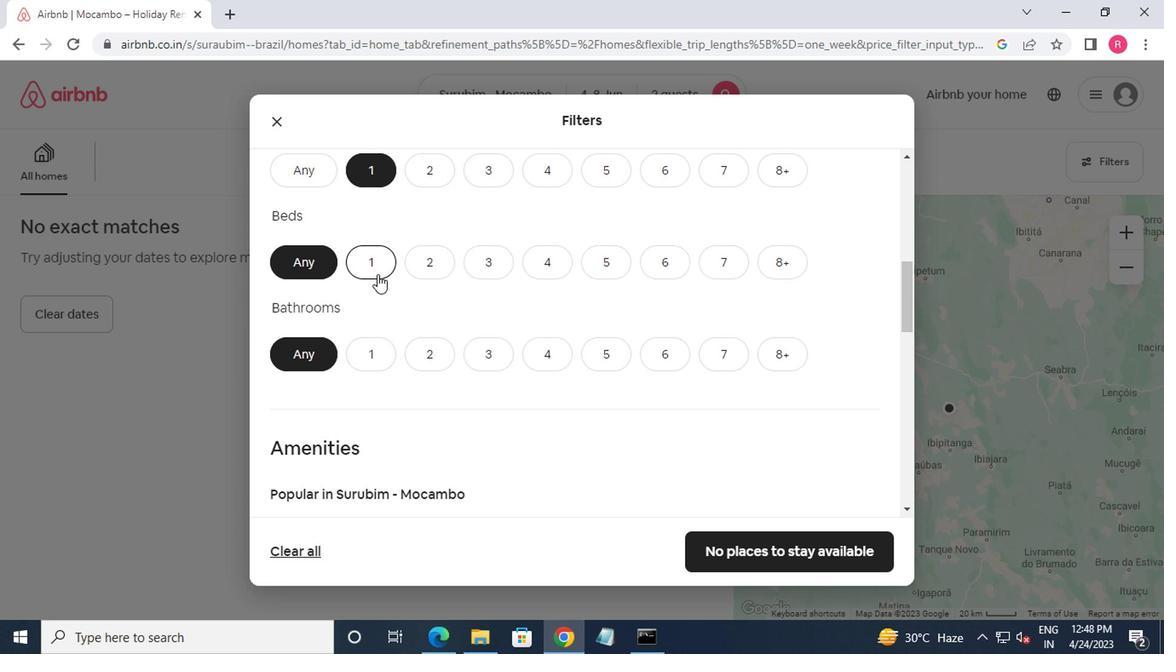 
Action: Mouse pressed left at (375, 274)
Screenshot: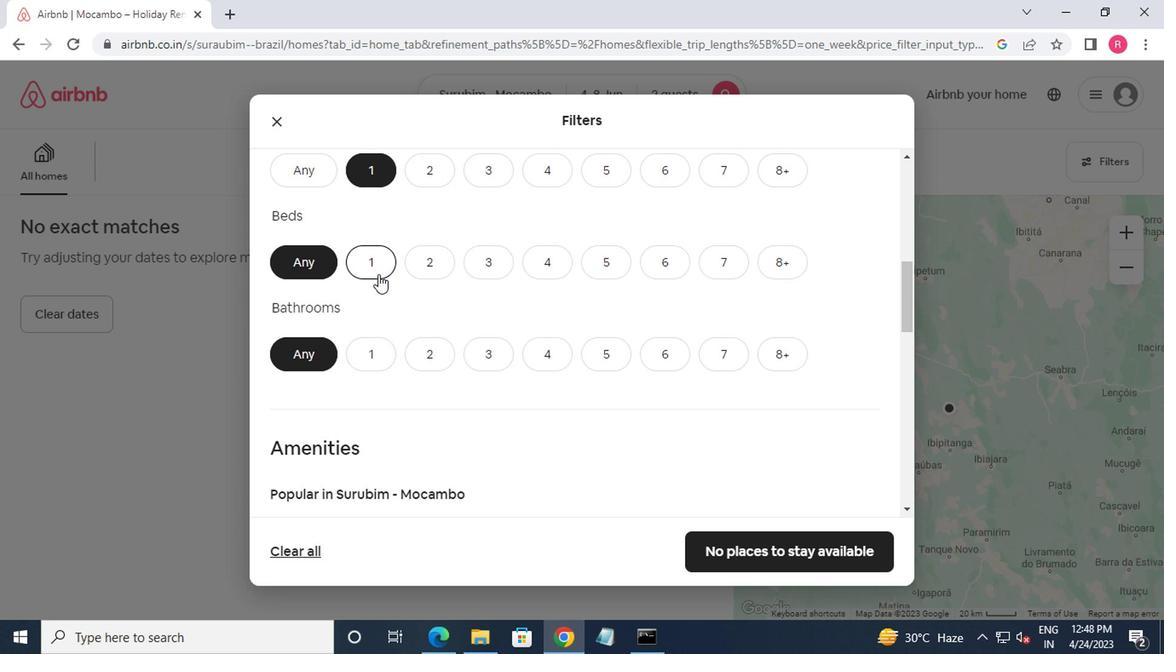 
Action: Mouse moved to (383, 312)
Screenshot: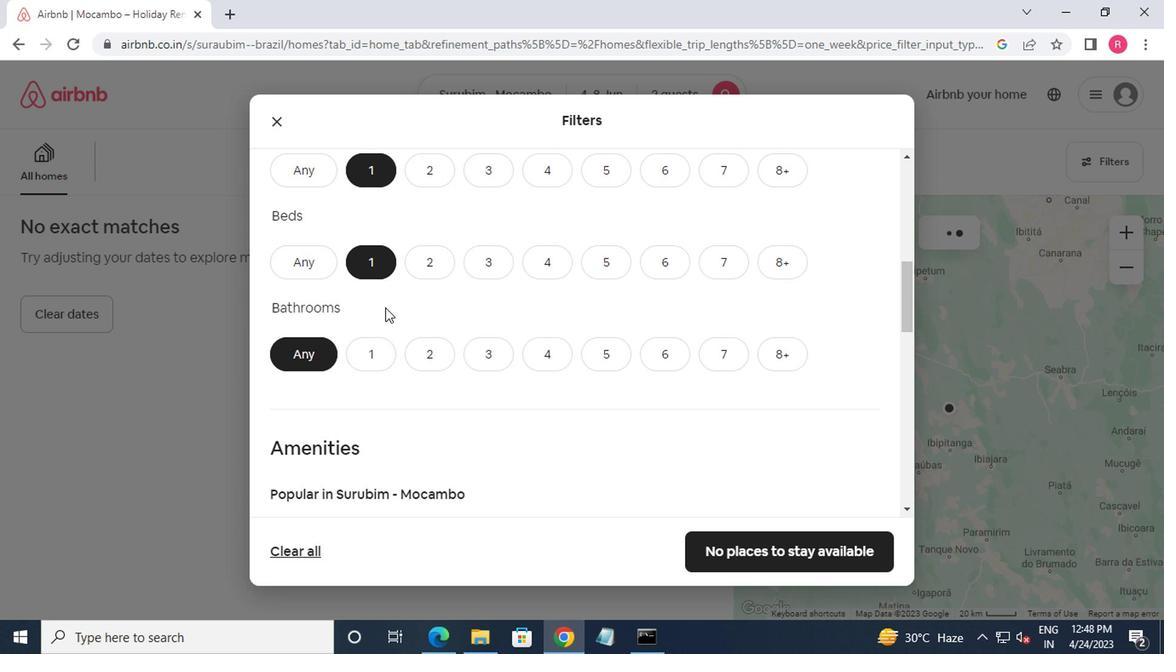 
Action: Mouse scrolled (383, 312) with delta (0, 0)
Screenshot: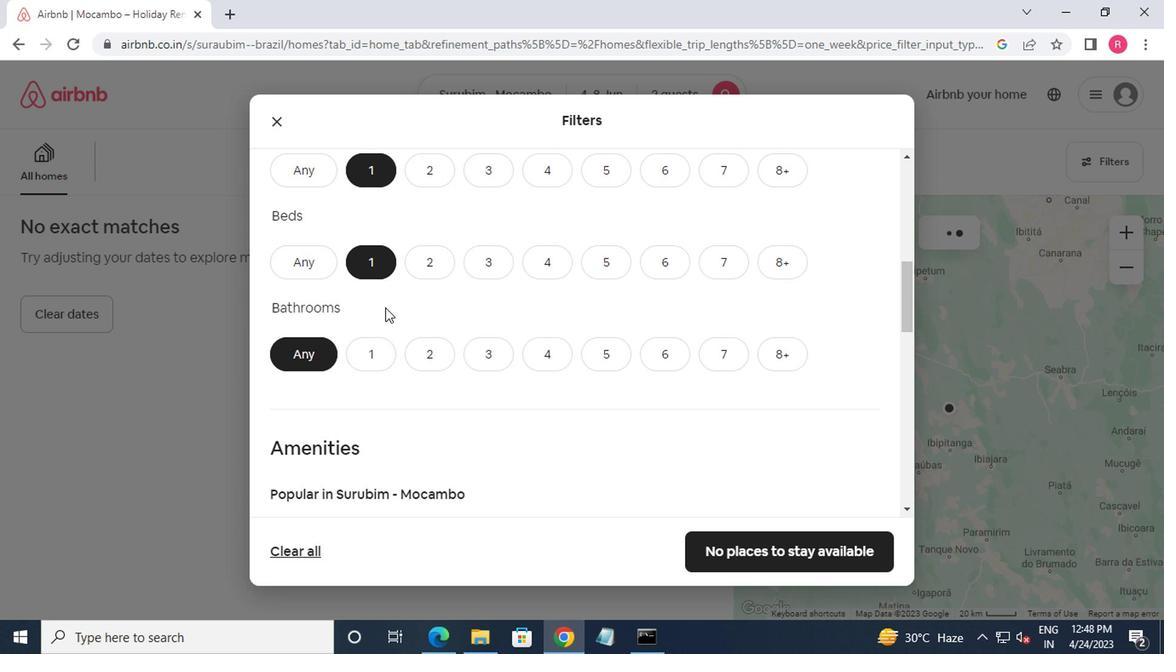 
Action: Mouse moved to (380, 276)
Screenshot: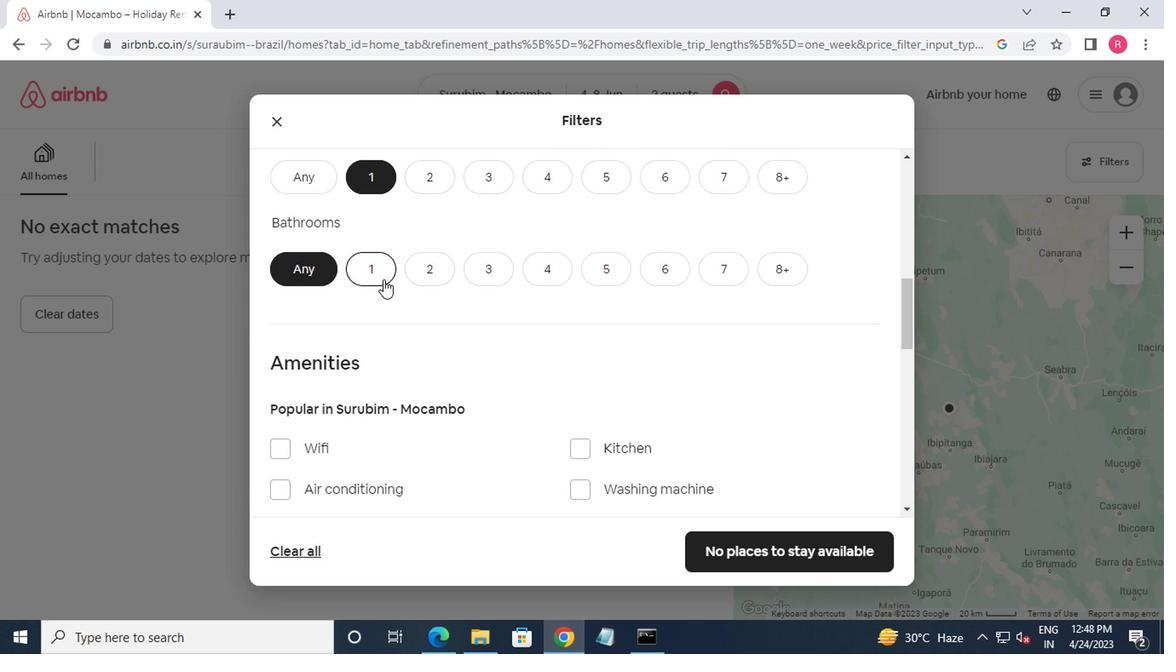 
Action: Mouse pressed left at (380, 276)
Screenshot: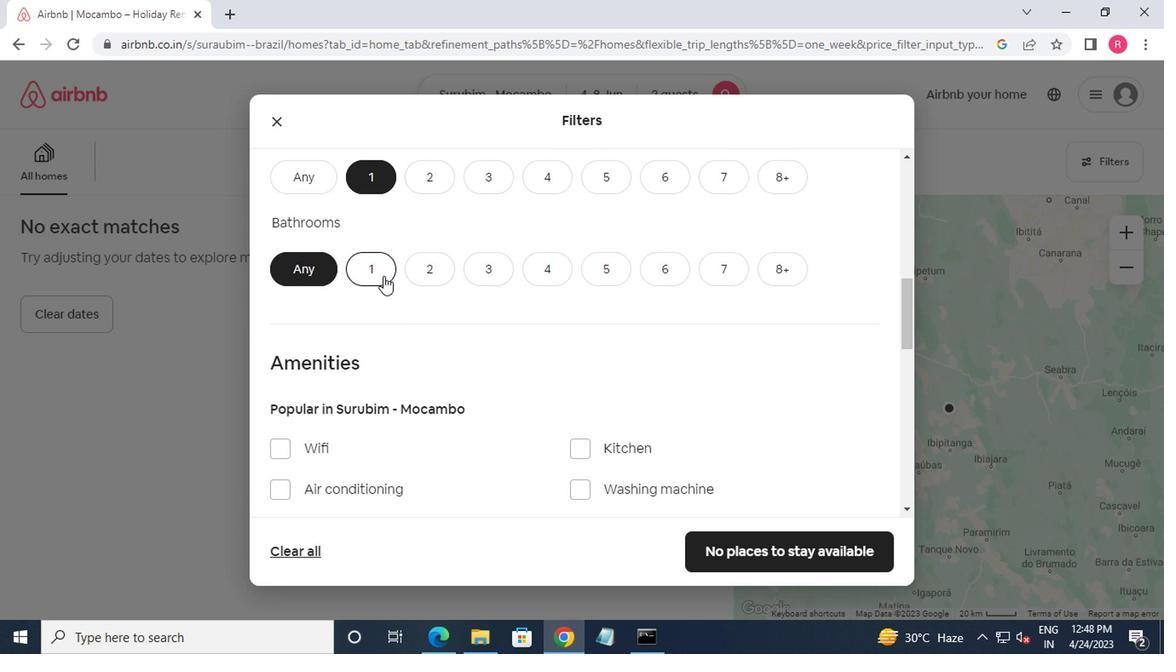 
Action: Mouse moved to (360, 285)
Screenshot: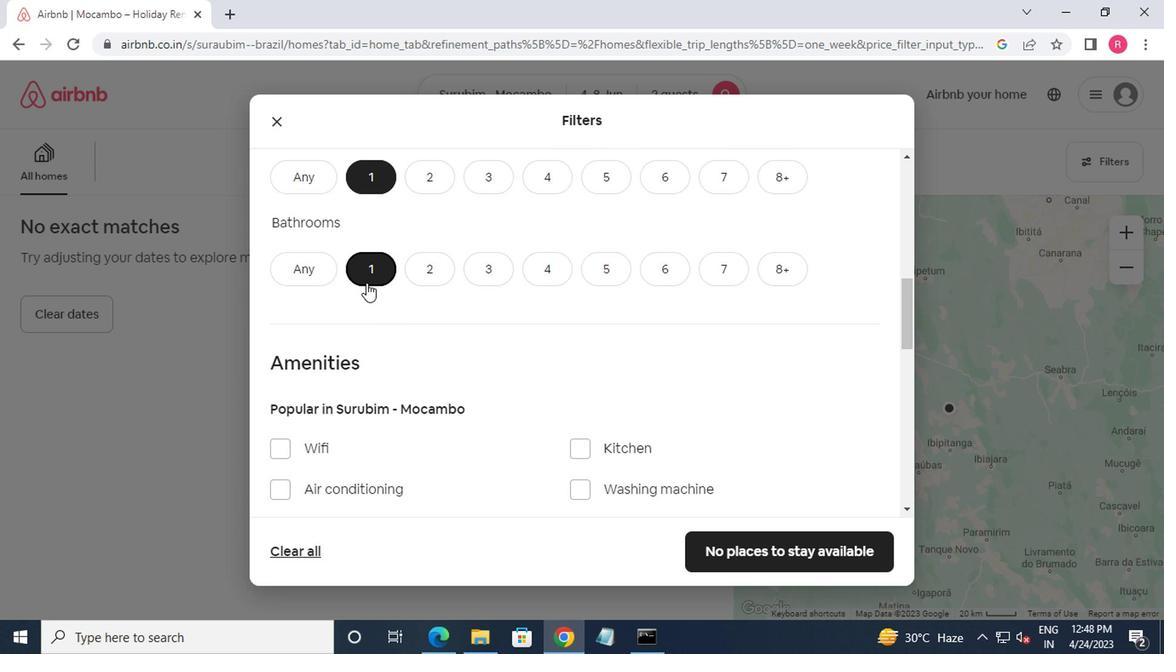 
Action: Mouse scrolled (360, 284) with delta (0, 0)
Screenshot: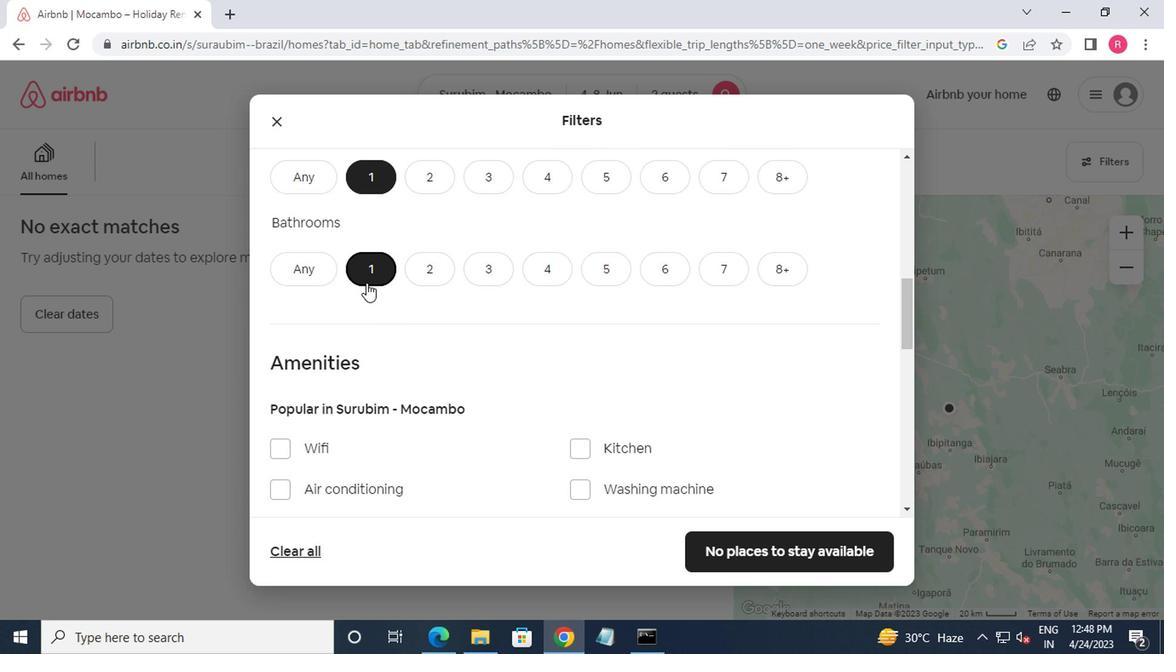
Action: Mouse moved to (360, 286)
Screenshot: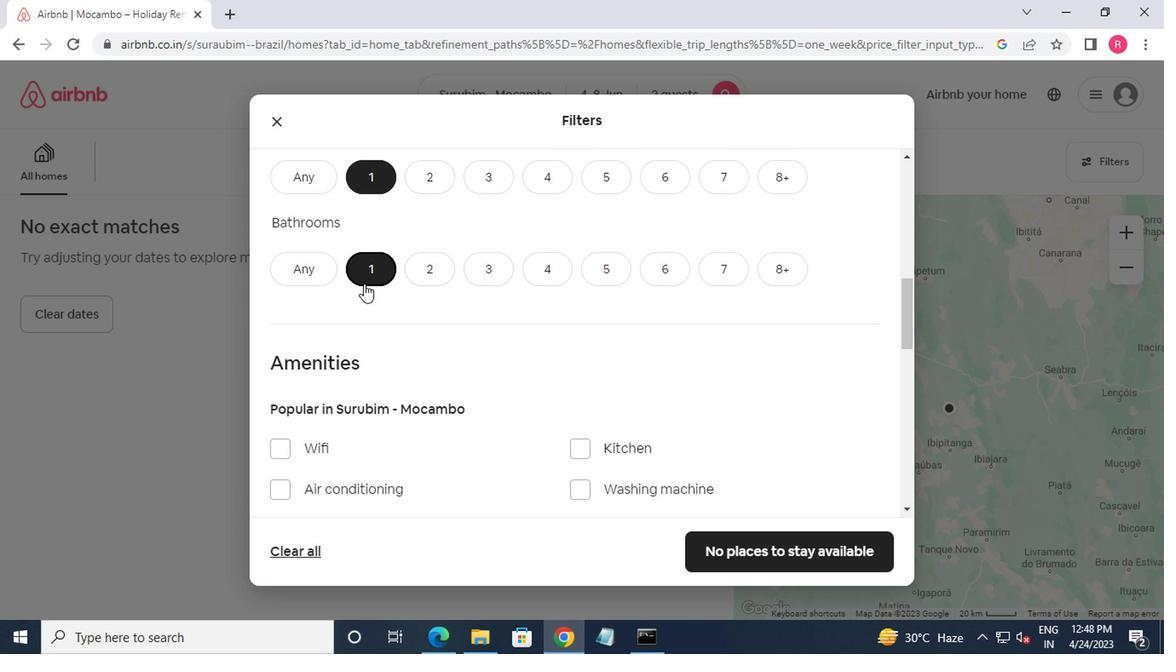 
Action: Mouse scrolled (360, 285) with delta (0, 0)
Screenshot: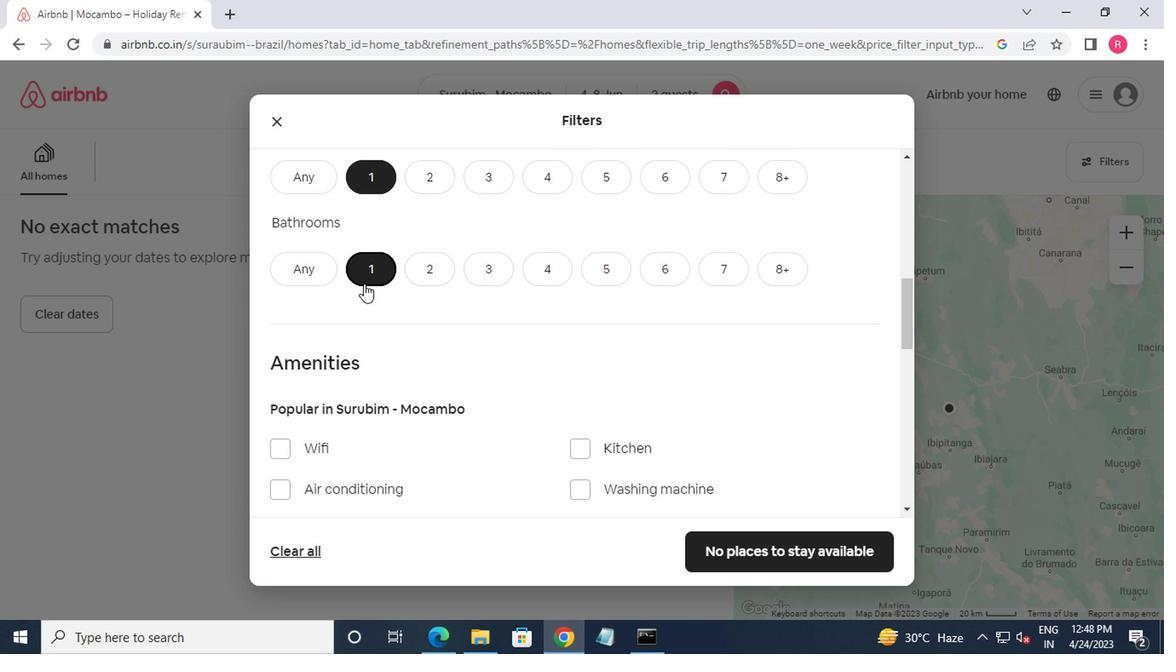
Action: Mouse moved to (358, 291)
Screenshot: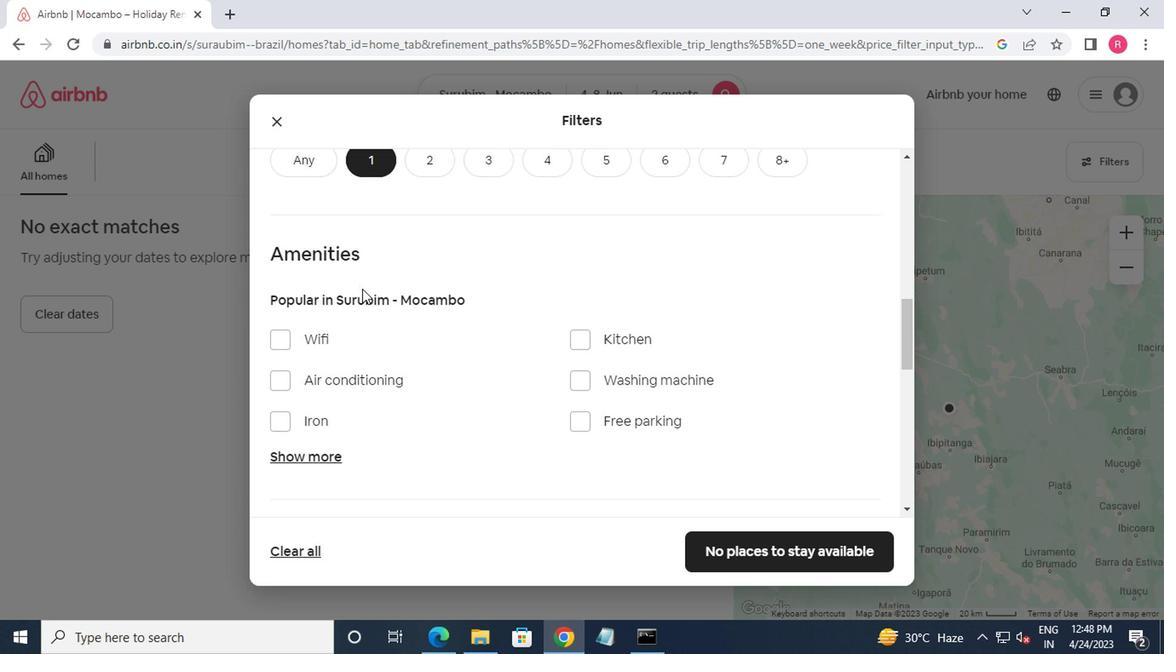 
Action: Mouse scrolled (358, 290) with delta (0, -1)
Screenshot: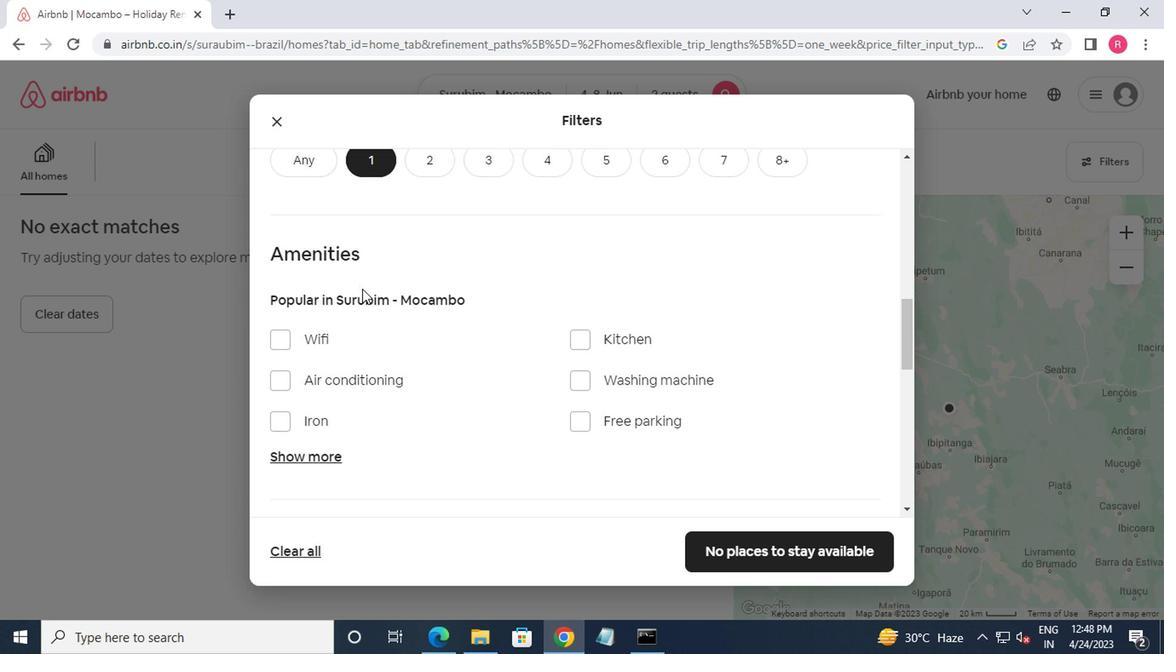 
Action: Mouse moved to (356, 297)
Screenshot: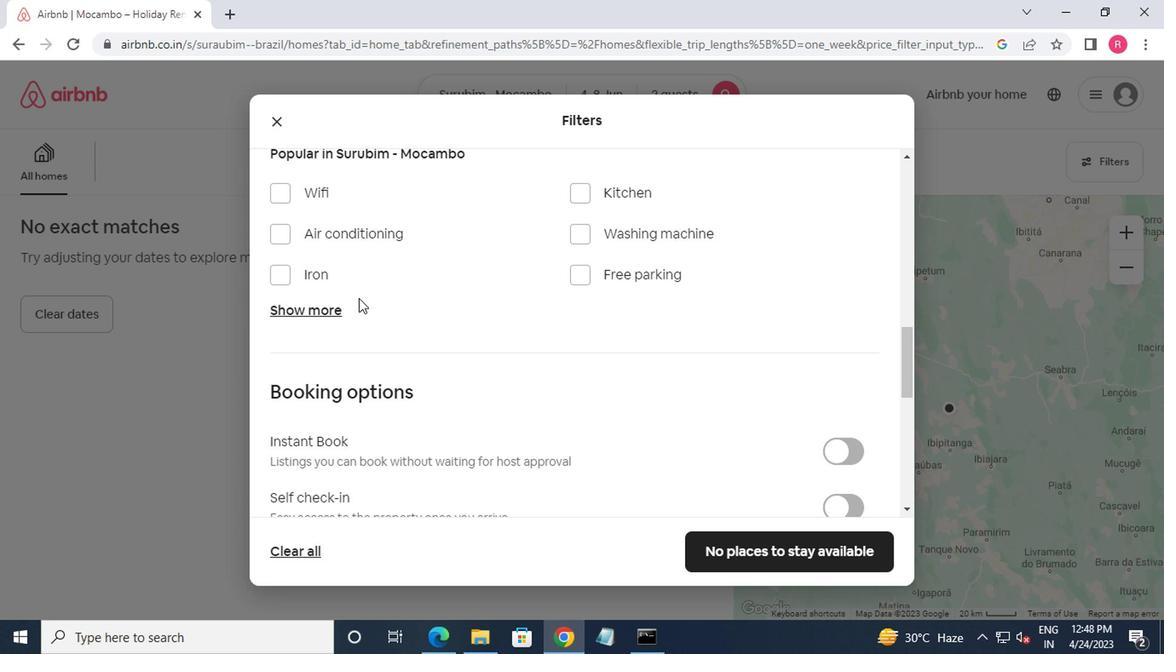 
Action: Mouse scrolled (356, 296) with delta (0, 0)
Screenshot: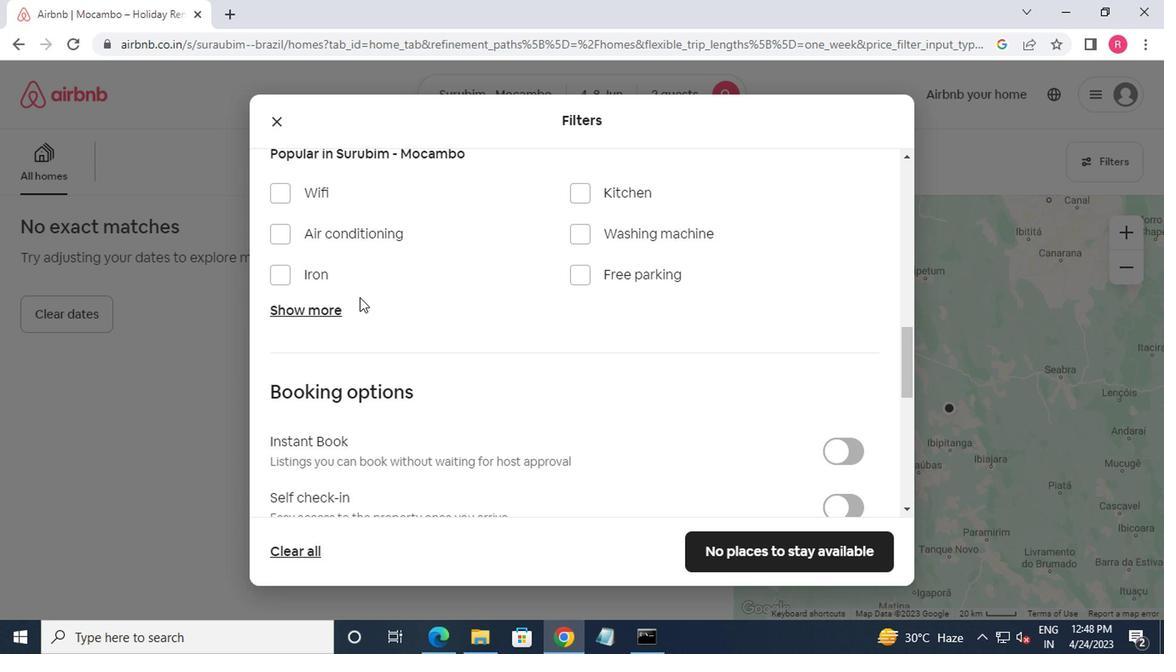 
Action: Mouse moved to (368, 297)
Screenshot: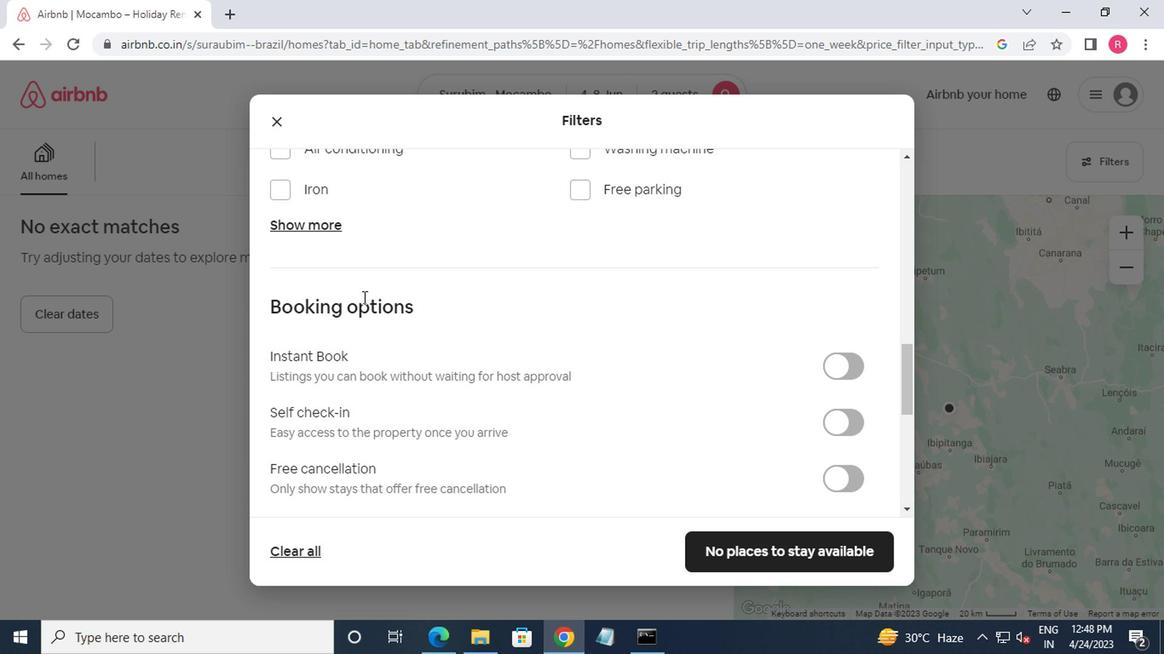 
Action: Mouse scrolled (368, 296) with delta (0, 0)
Screenshot: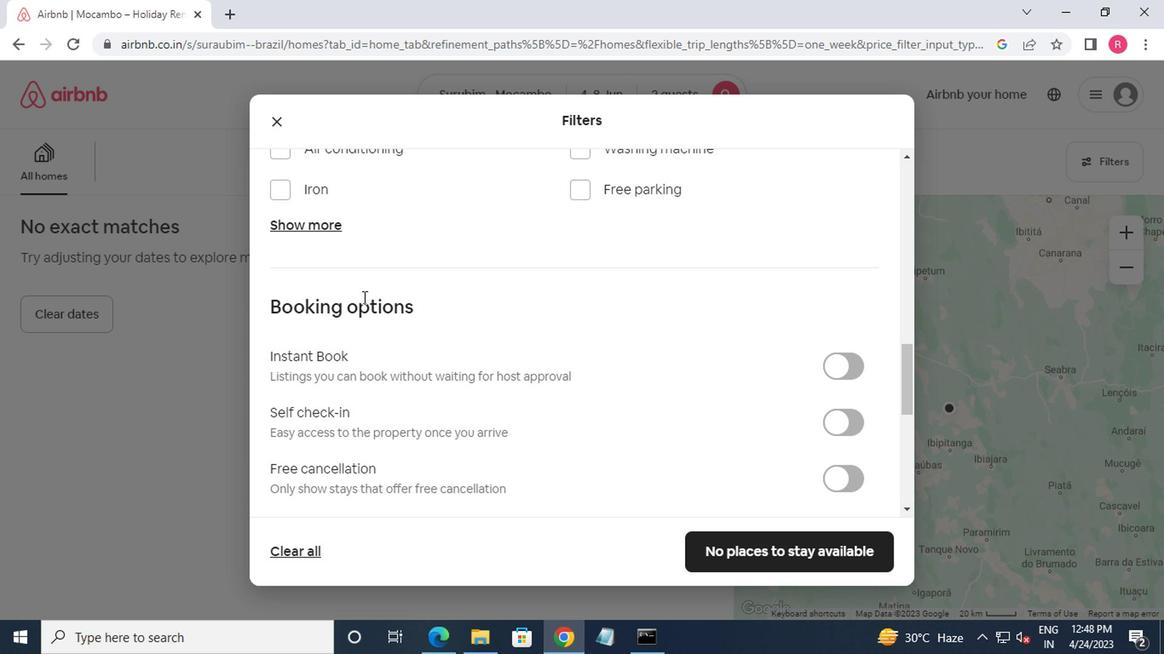 
Action: Mouse moved to (406, 305)
Screenshot: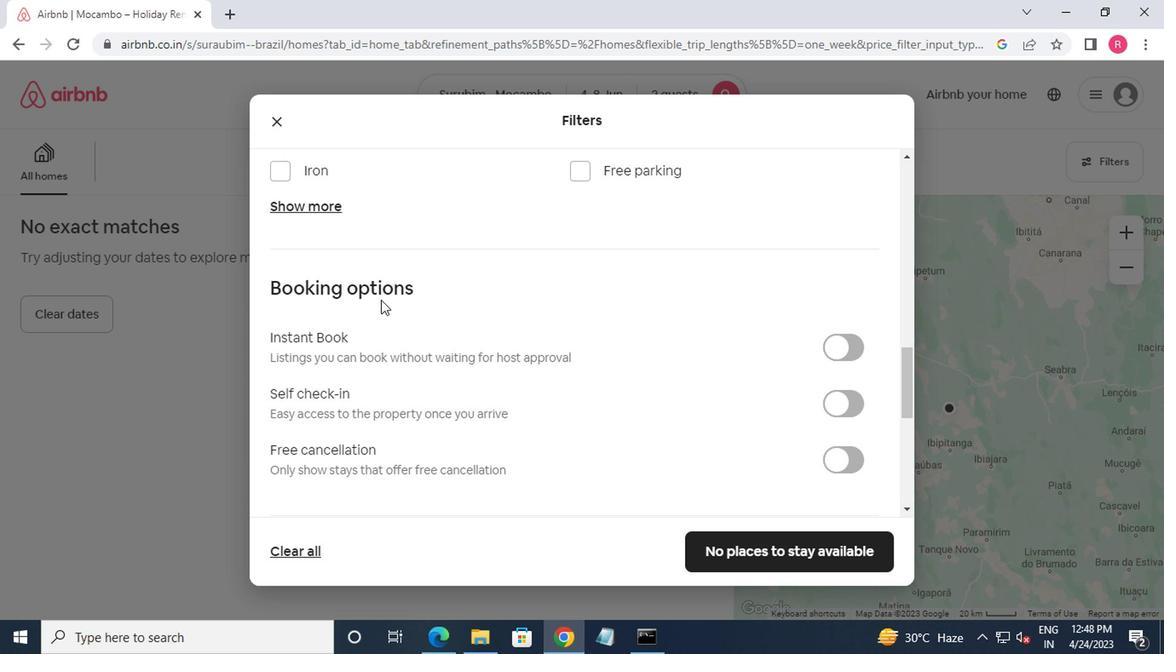 
Action: Mouse scrolled (406, 305) with delta (0, 0)
Screenshot: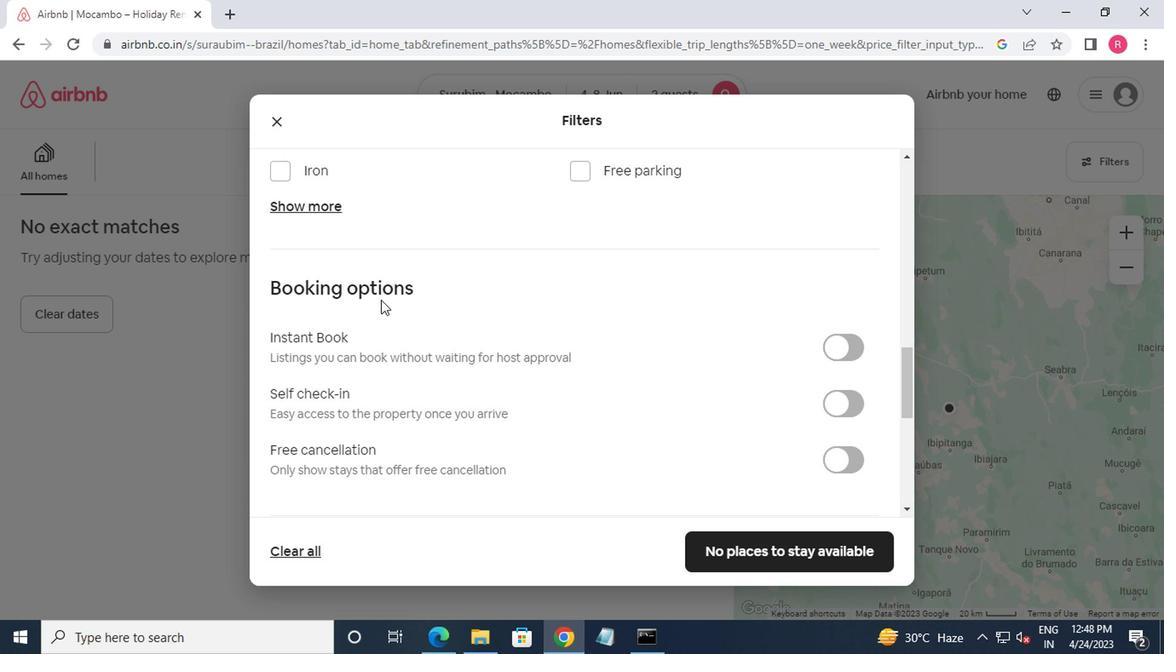 
Action: Mouse moved to (445, 306)
Screenshot: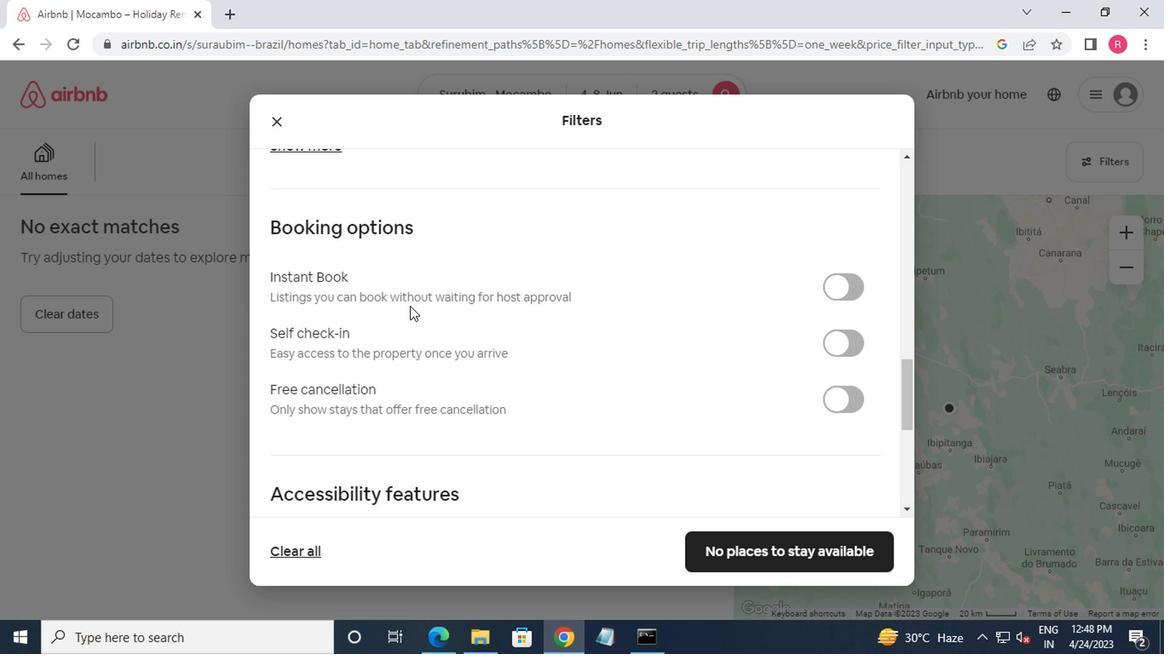 
Action: Mouse scrolled (445, 305) with delta (0, 0)
Screenshot: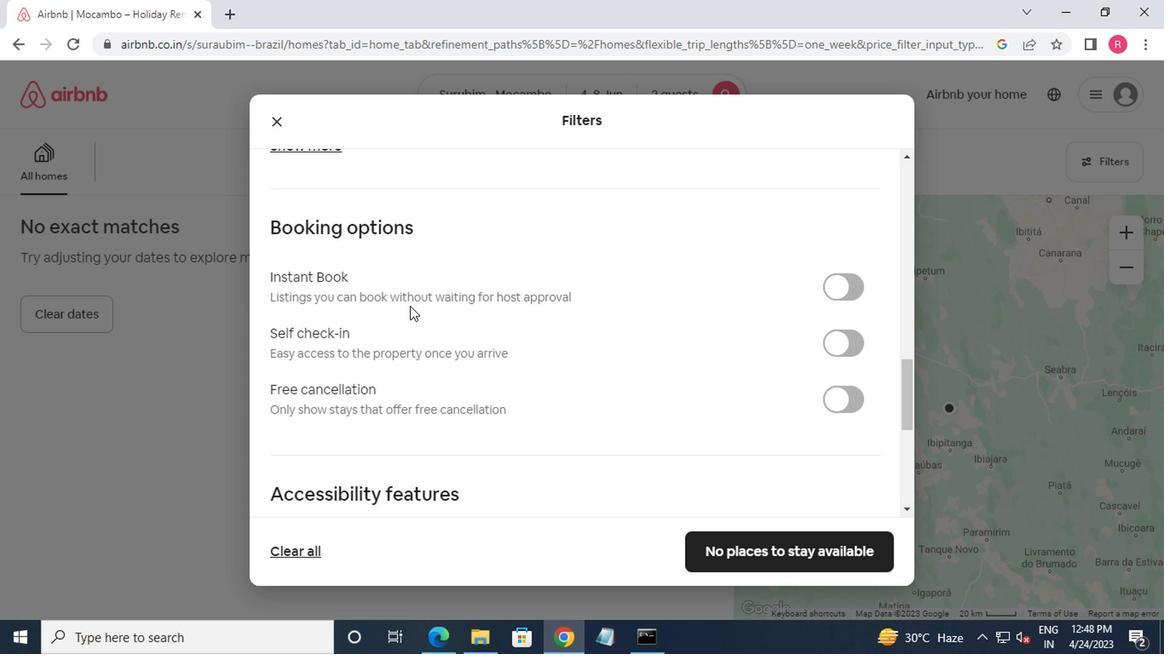 
Action: Mouse moved to (835, 171)
Screenshot: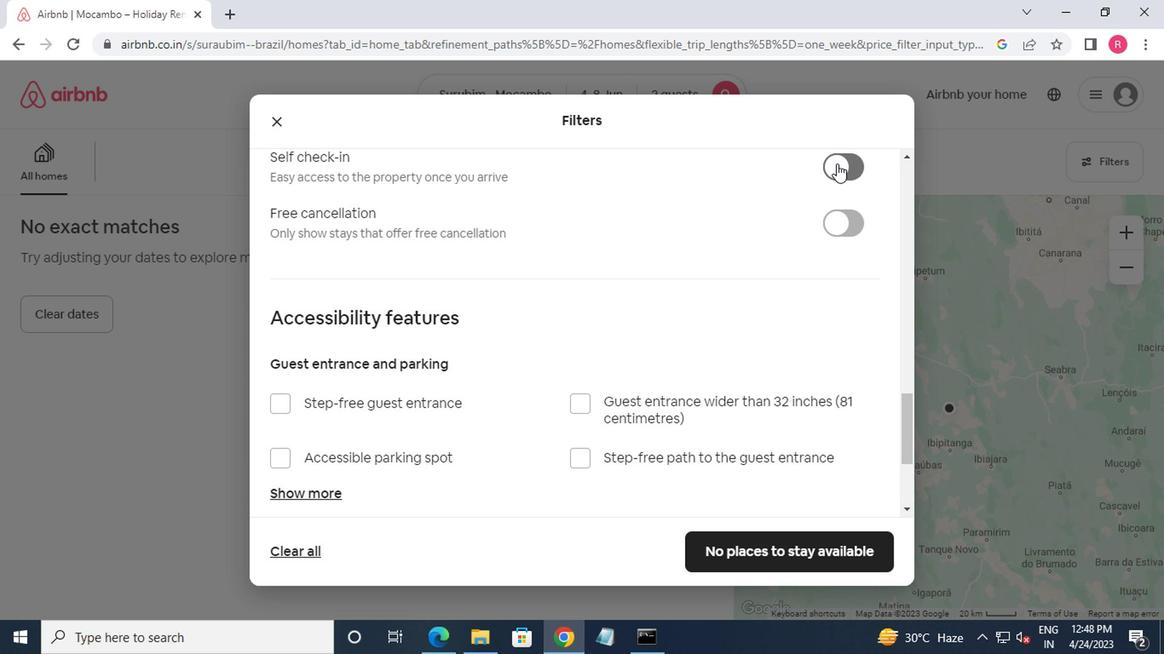 
Action: Mouse pressed left at (835, 171)
Screenshot: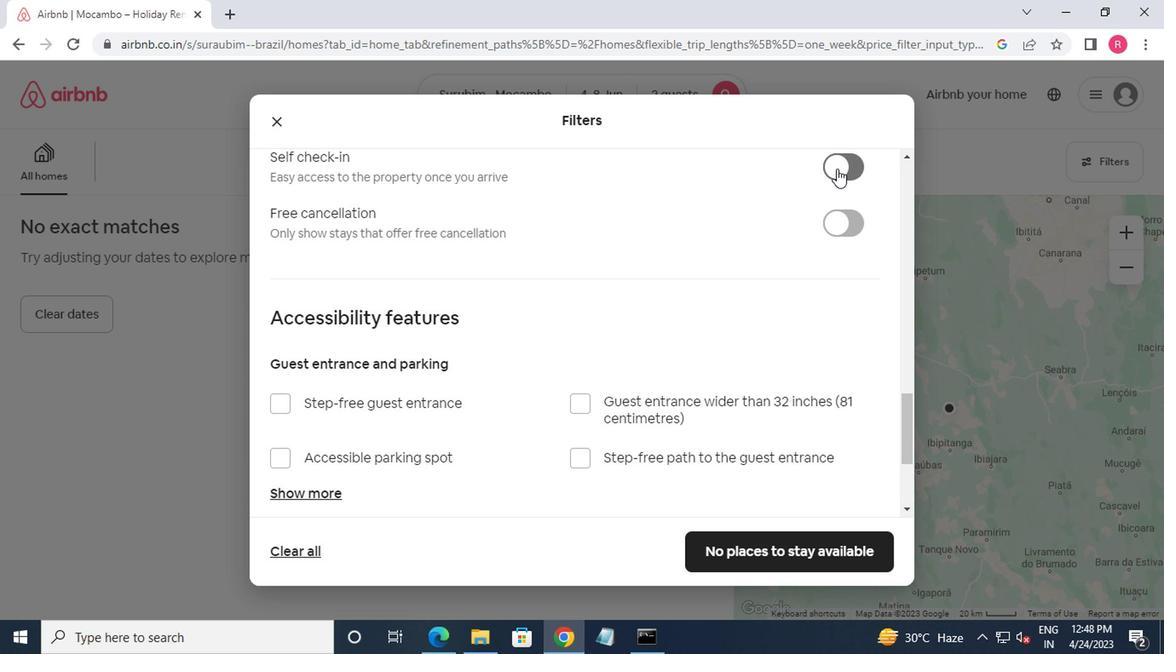 
Action: Mouse moved to (810, 206)
Screenshot: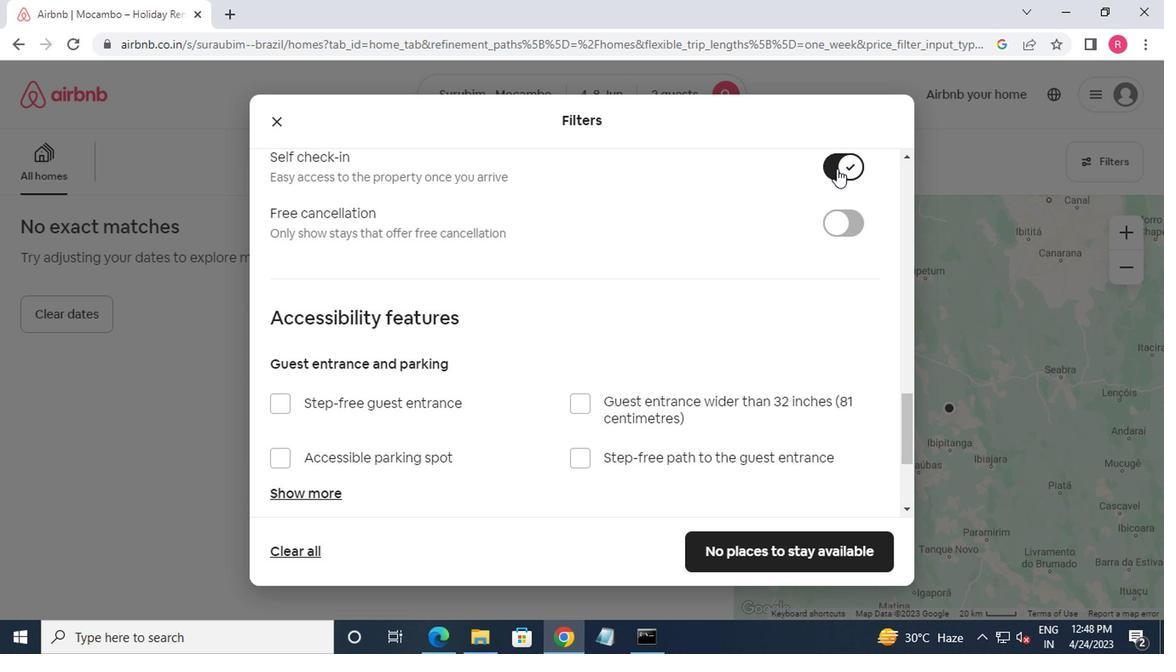 
Action: Mouse scrolled (810, 205) with delta (0, -1)
Screenshot: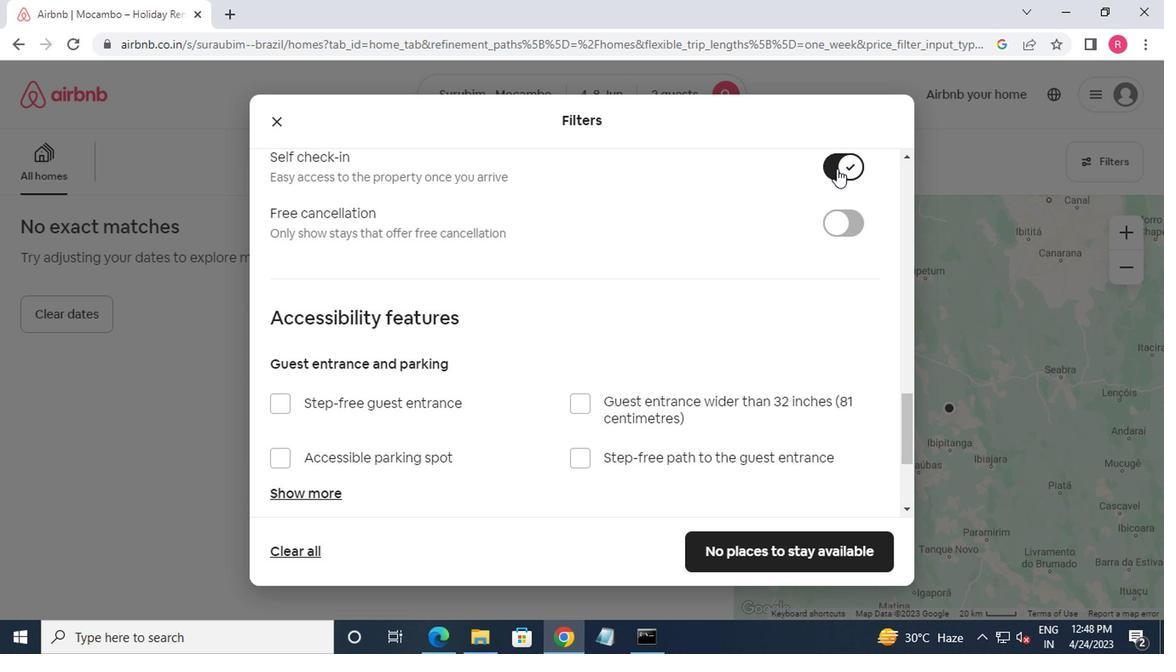 
Action: Mouse moved to (804, 216)
Screenshot: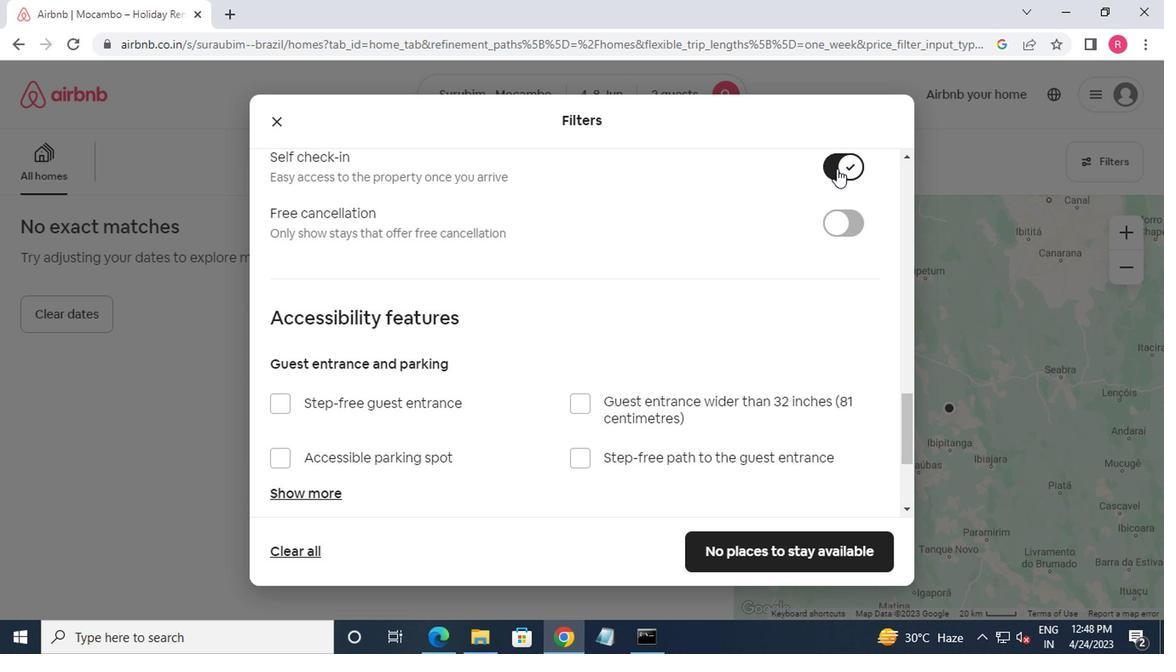 
Action: Mouse scrolled (804, 215) with delta (0, 0)
Screenshot: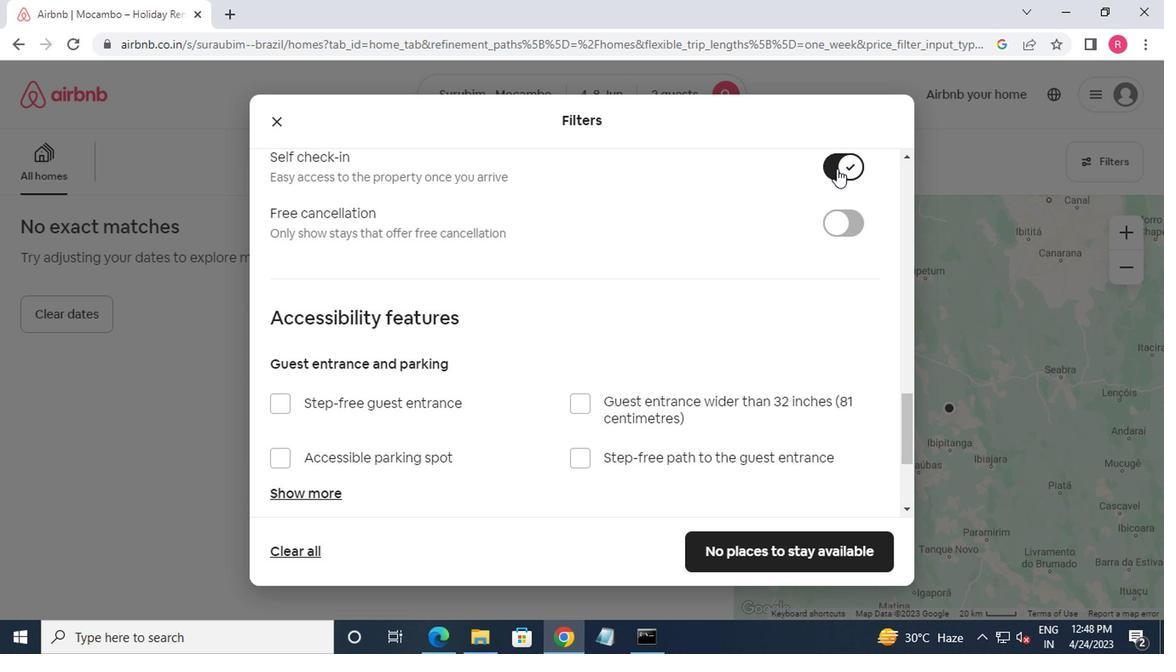 
Action: Mouse moved to (801, 221)
Screenshot: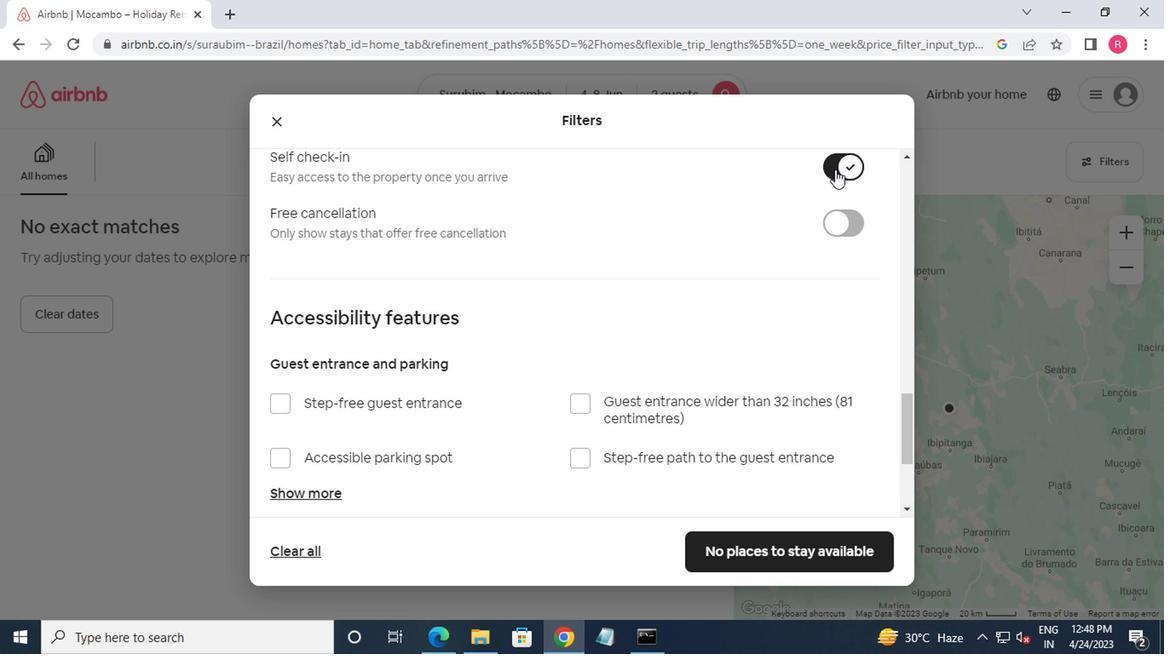 
Action: Mouse scrolled (801, 220) with delta (0, 0)
Screenshot: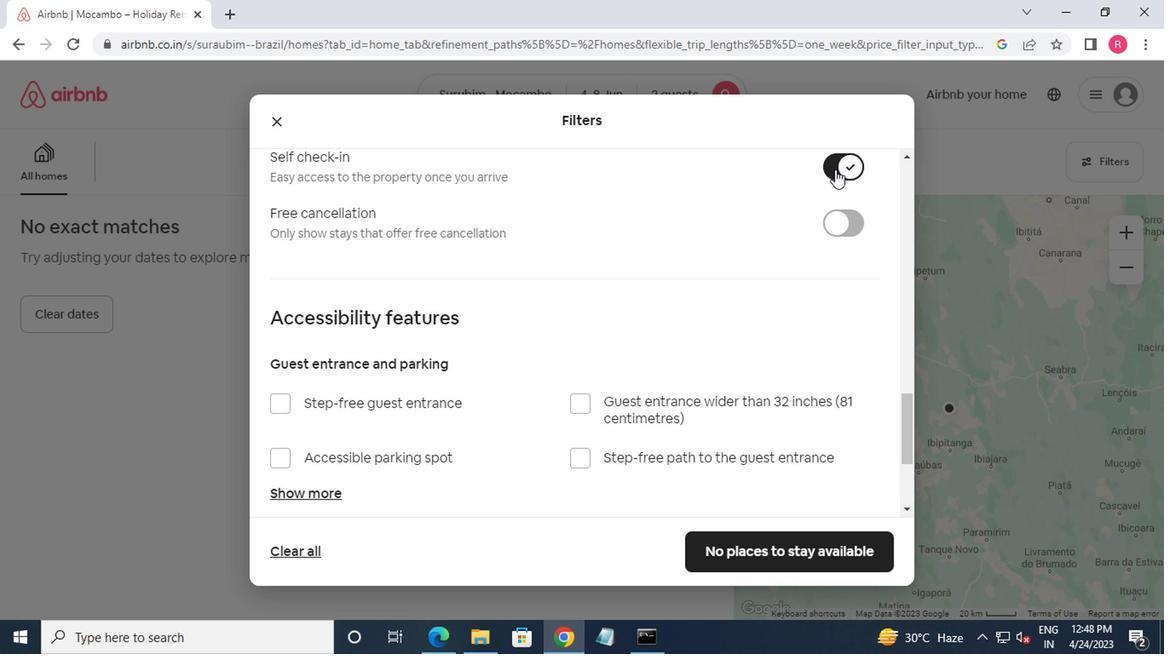 
Action: Mouse moved to (799, 227)
Screenshot: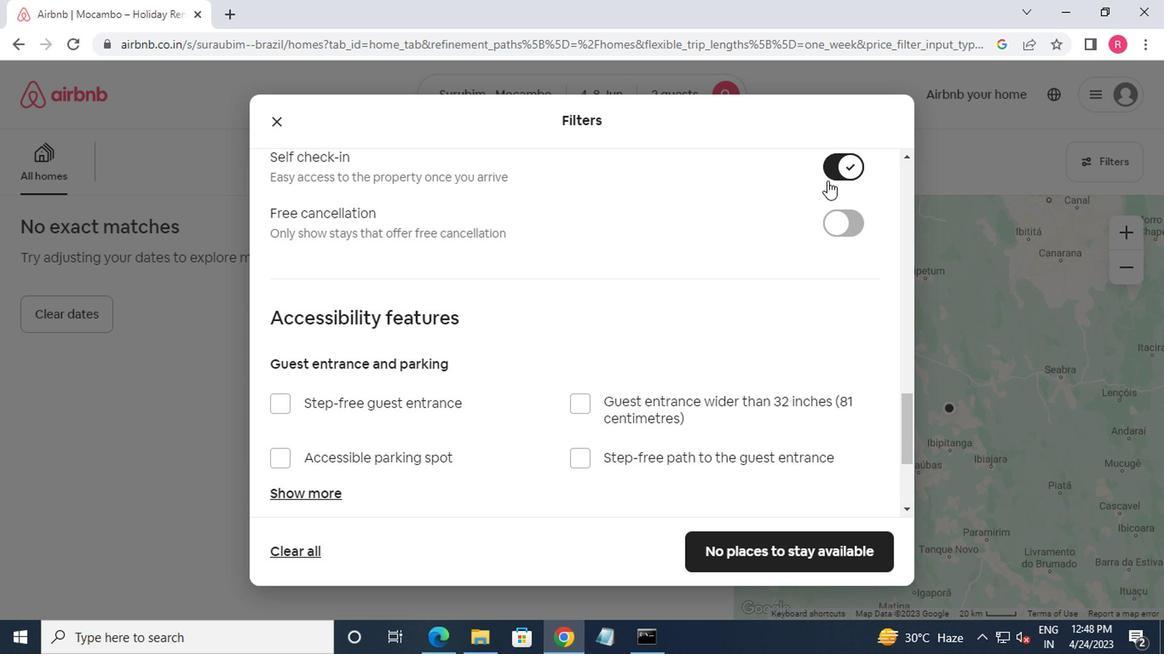 
Action: Mouse scrolled (799, 227) with delta (0, 0)
Screenshot: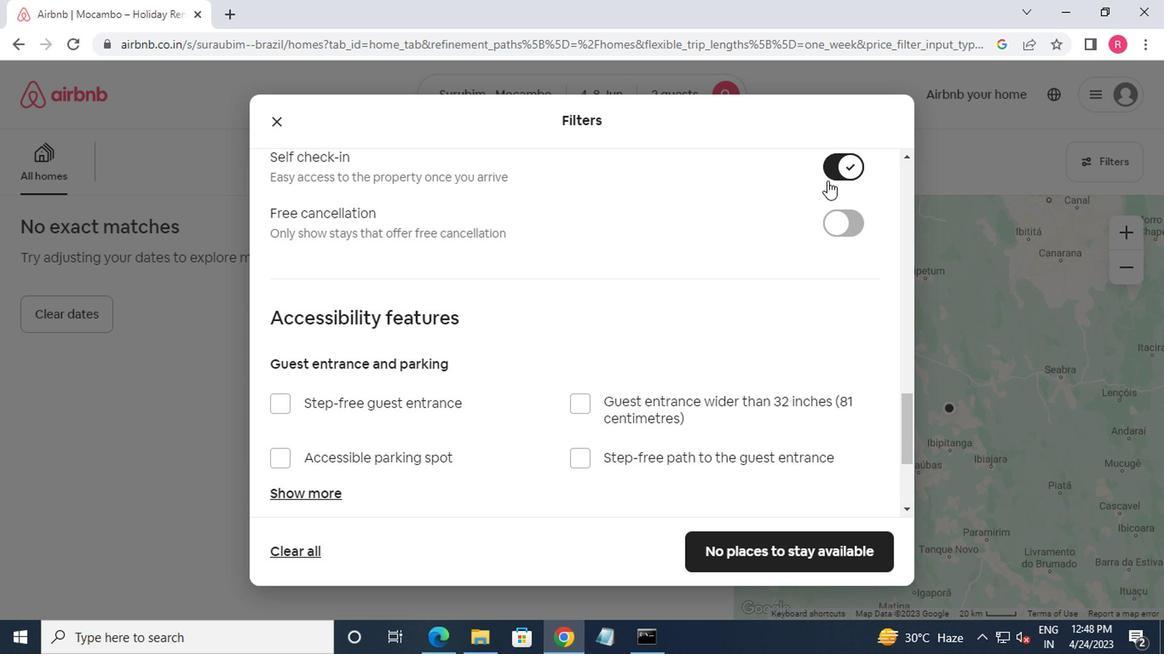 
Action: Mouse moved to (742, 540)
Screenshot: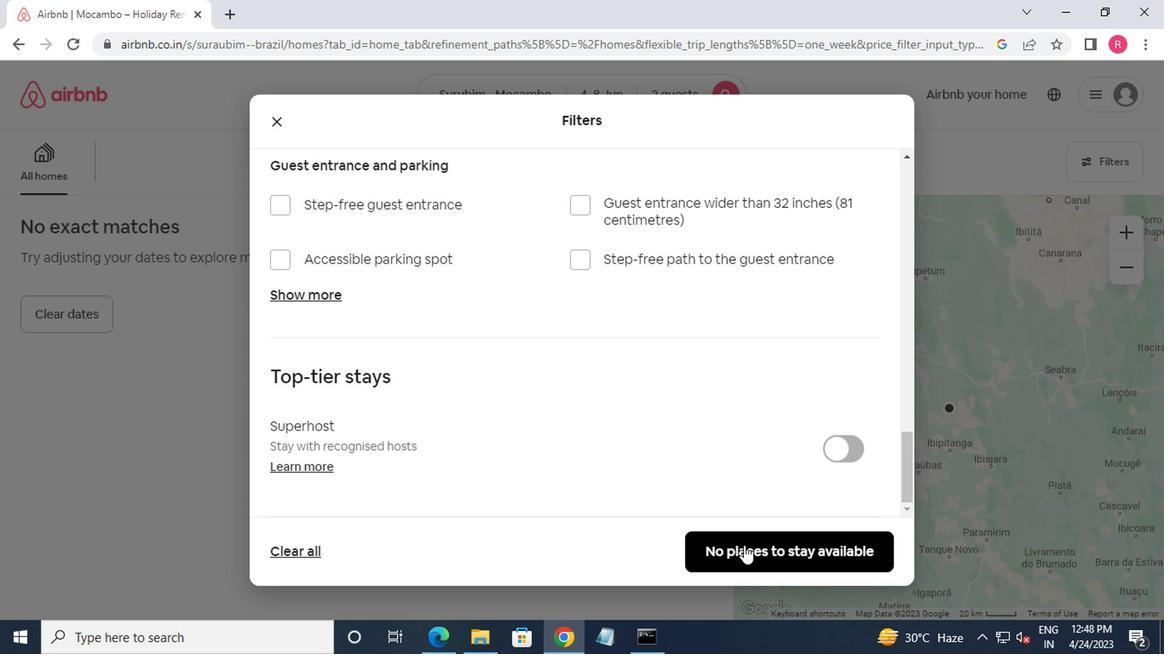 
Action: Mouse pressed left at (742, 540)
Screenshot: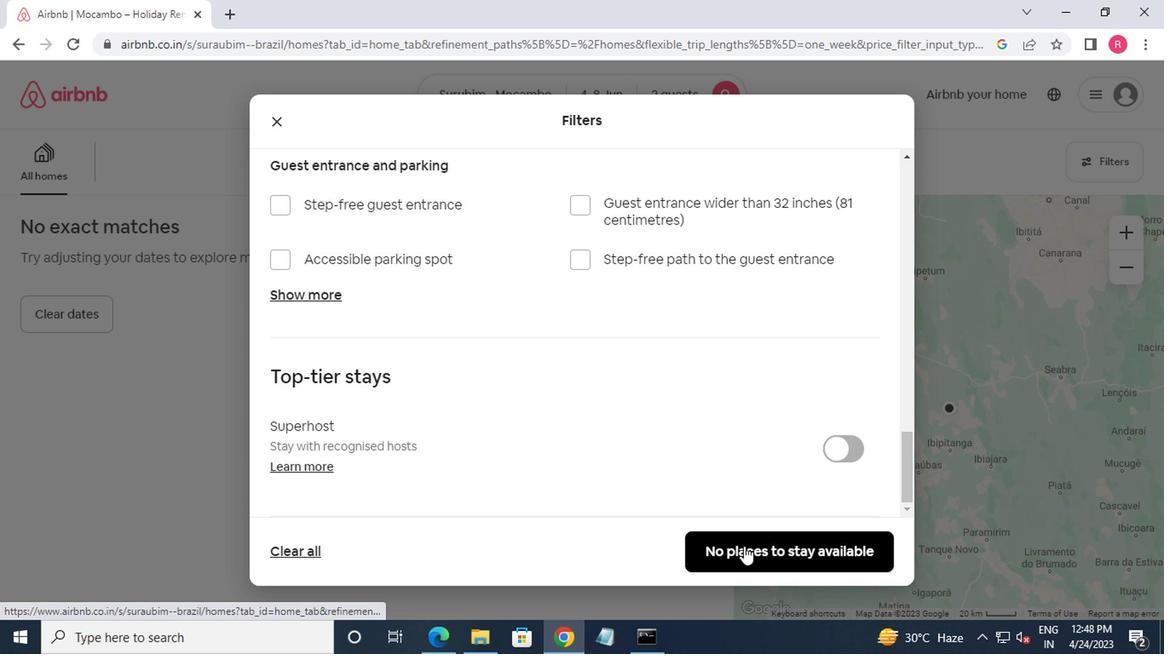 
Action: Mouse moved to (747, 536)
Screenshot: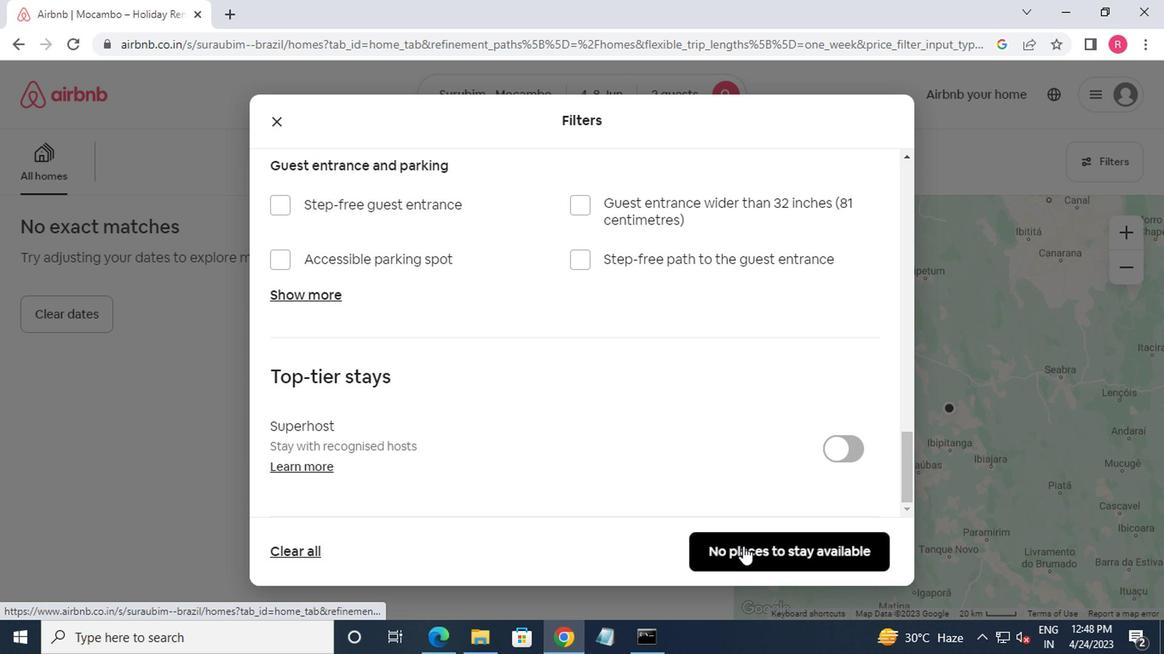 
